 Task: Create a due date automation trigger when advanced on, on the monday after a card is due add fields with custom field "Resume" set to a number lower or equal to 1 and greater or equal to 10 at 11:00 AM.
Action: Mouse moved to (975, 292)
Screenshot: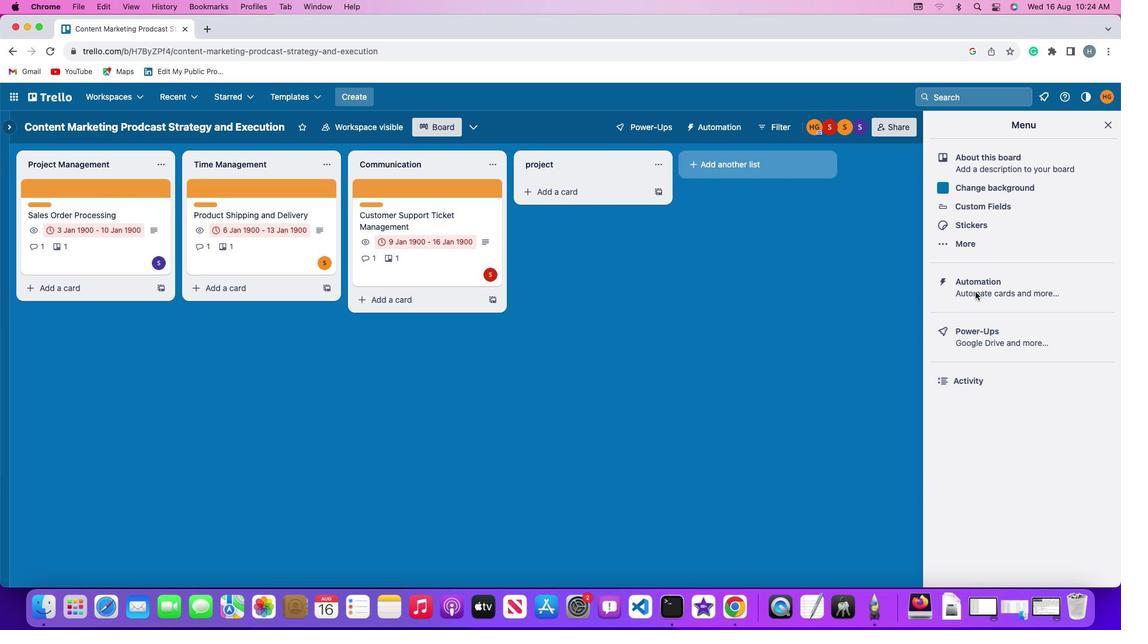 
Action: Mouse pressed left at (975, 292)
Screenshot: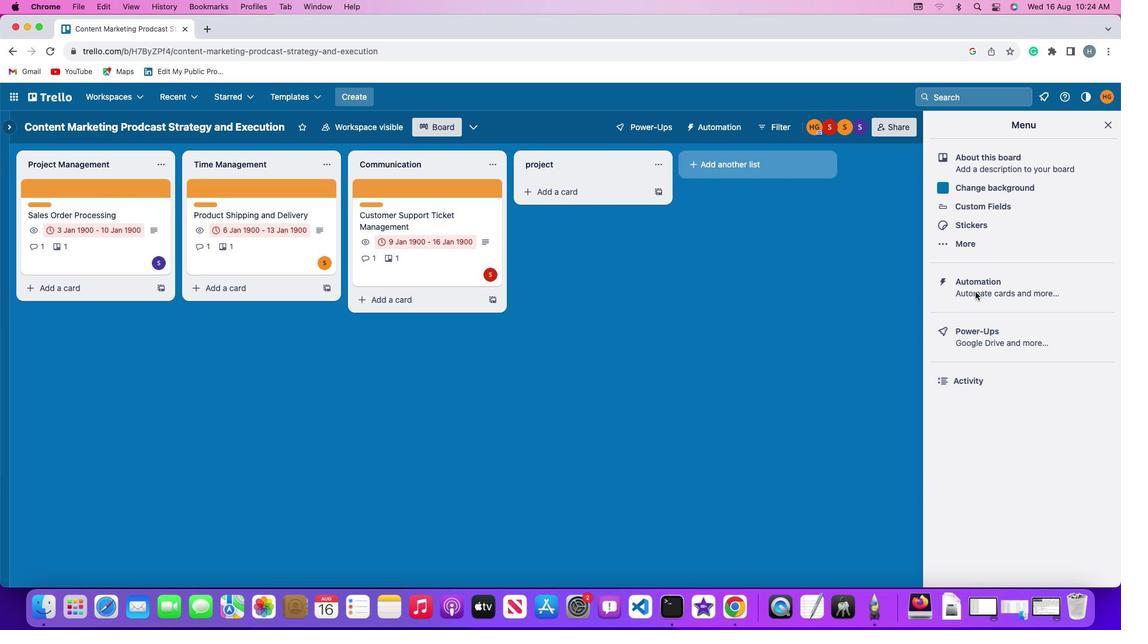 
Action: Mouse pressed left at (975, 292)
Screenshot: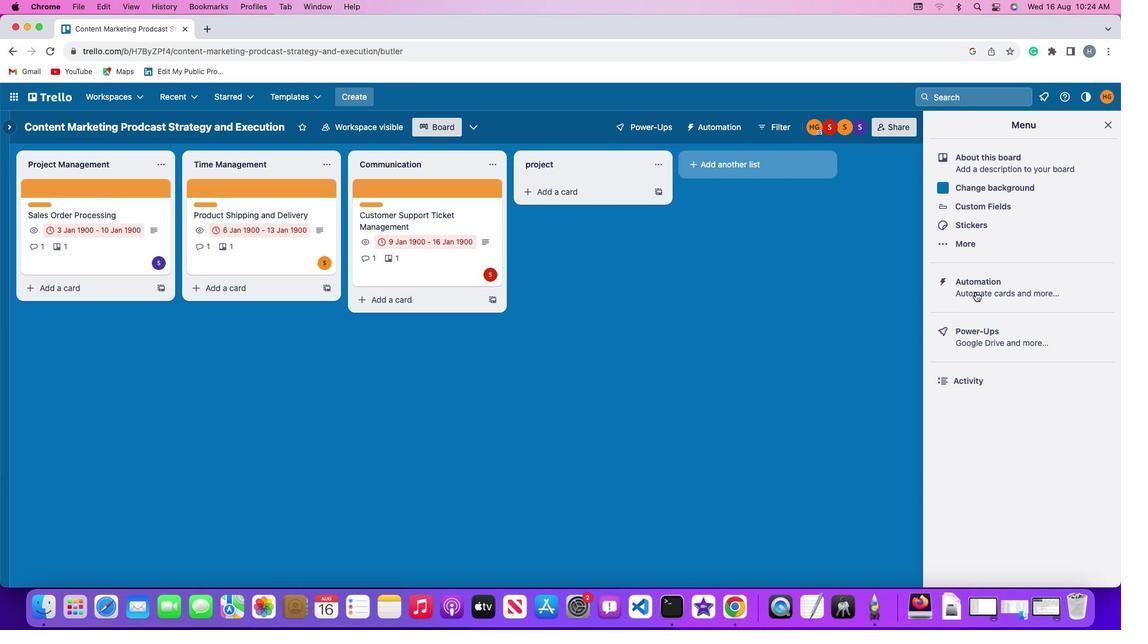 
Action: Mouse moved to (69, 275)
Screenshot: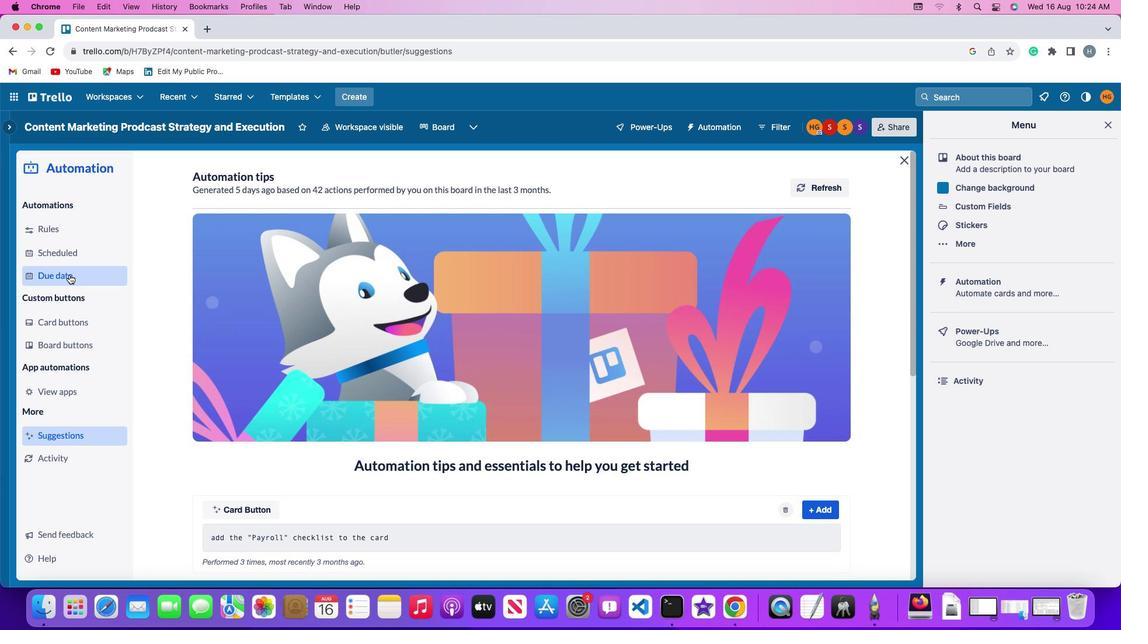 
Action: Mouse pressed left at (69, 275)
Screenshot: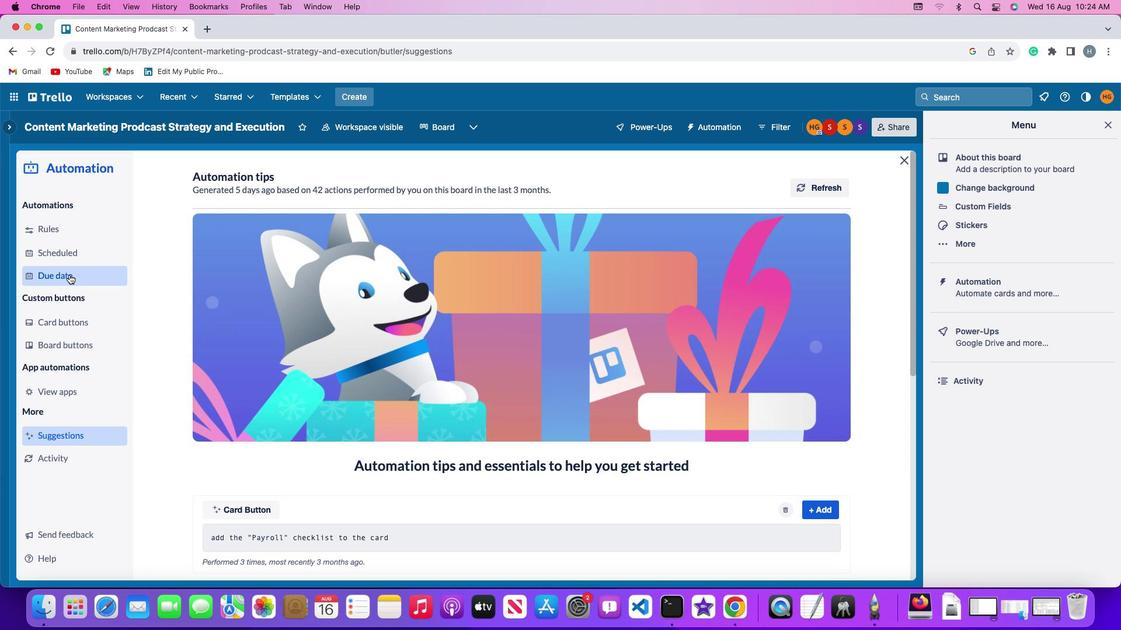 
Action: Mouse moved to (783, 179)
Screenshot: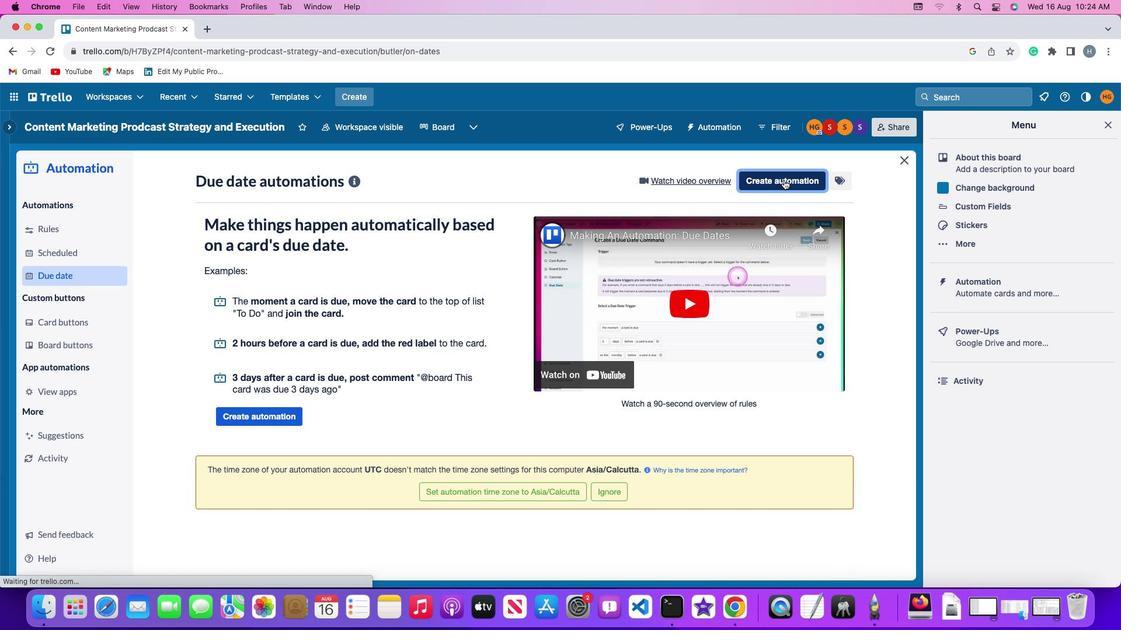 
Action: Mouse pressed left at (783, 179)
Screenshot: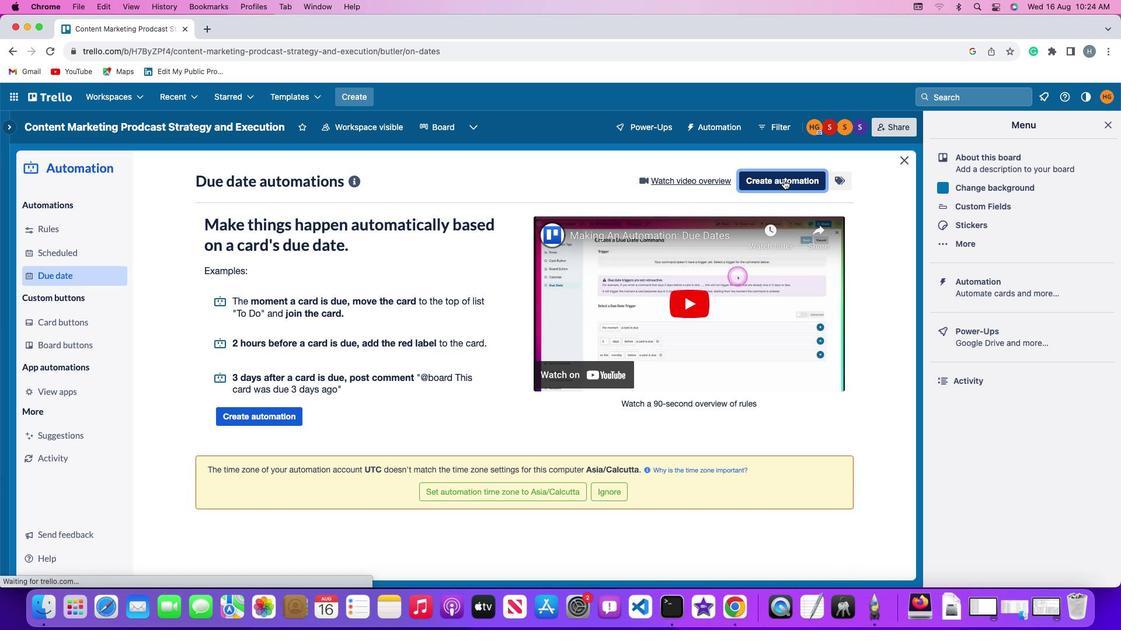 
Action: Mouse moved to (240, 293)
Screenshot: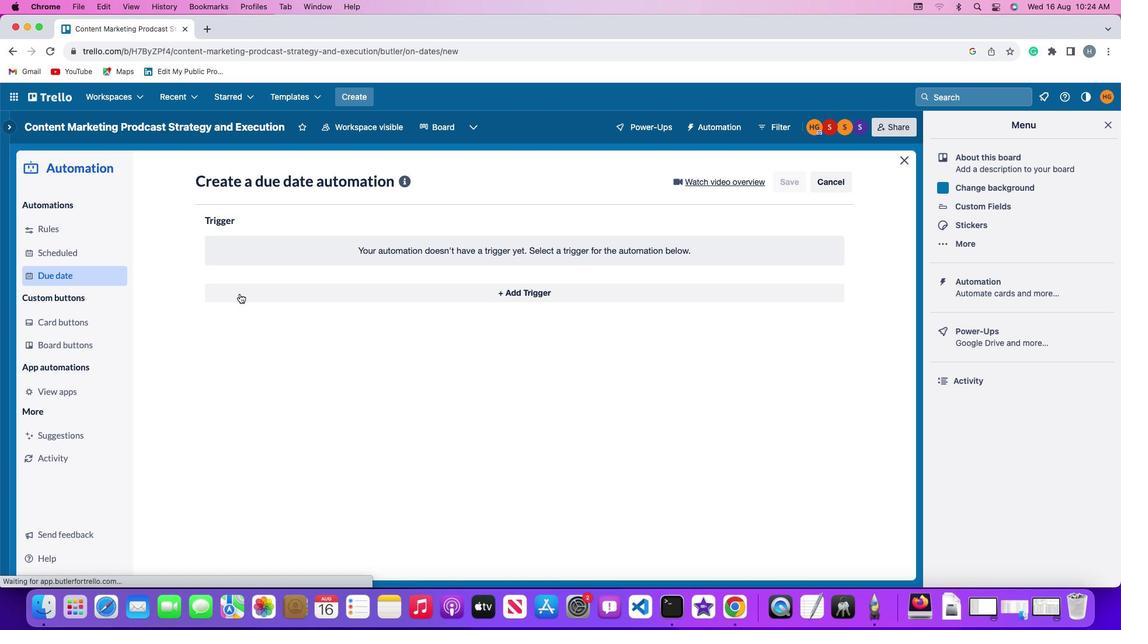 
Action: Mouse pressed left at (240, 293)
Screenshot: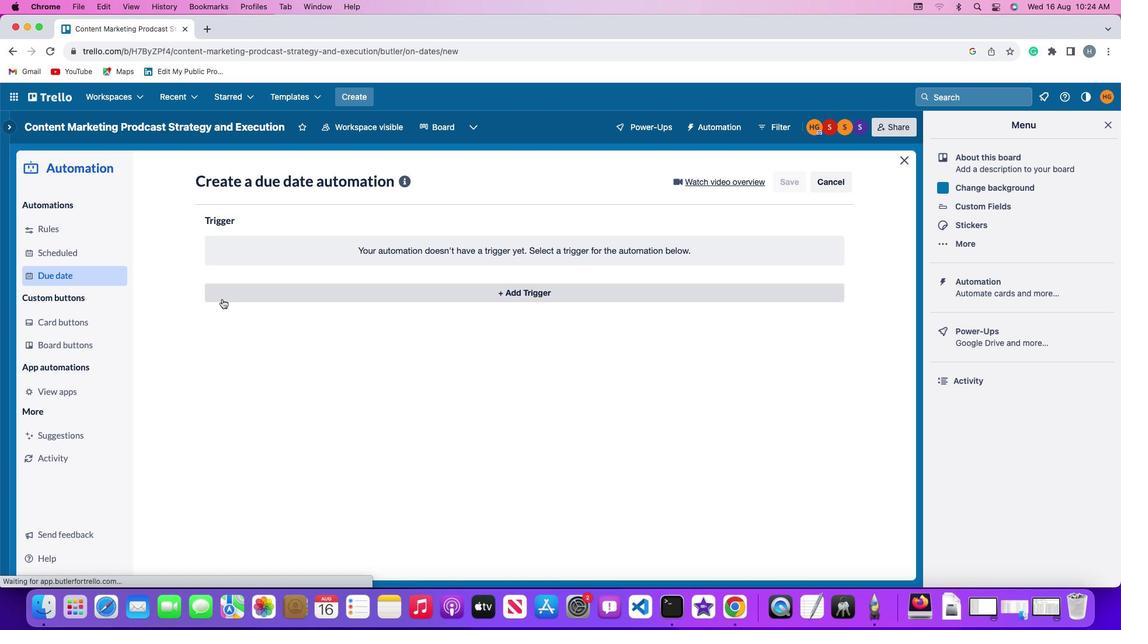 
Action: Mouse moved to (263, 507)
Screenshot: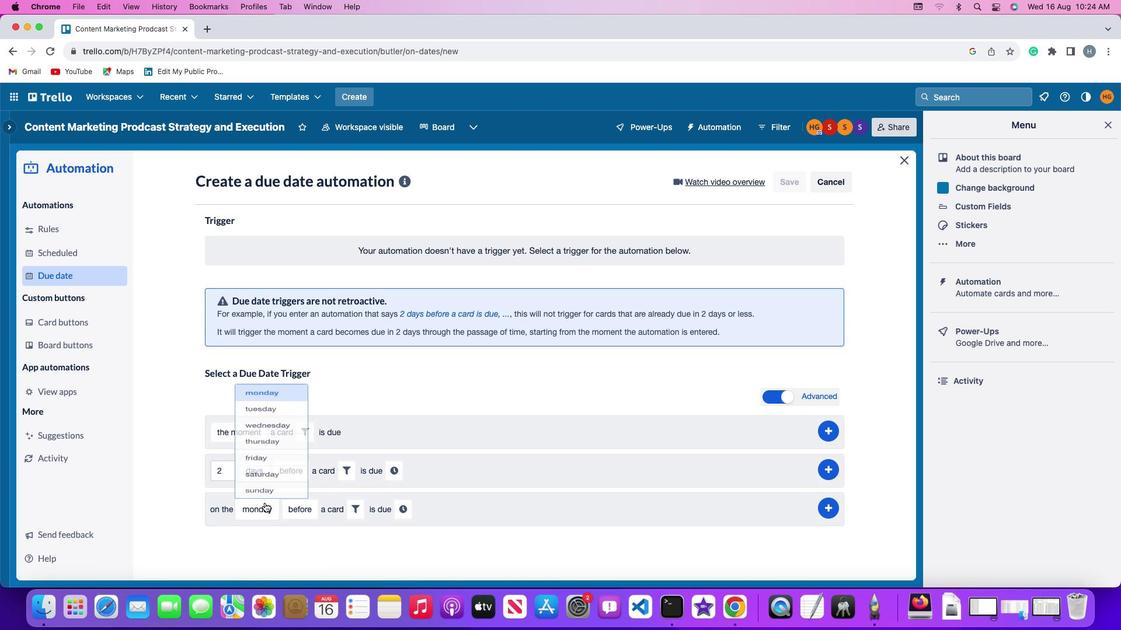 
Action: Mouse pressed left at (263, 507)
Screenshot: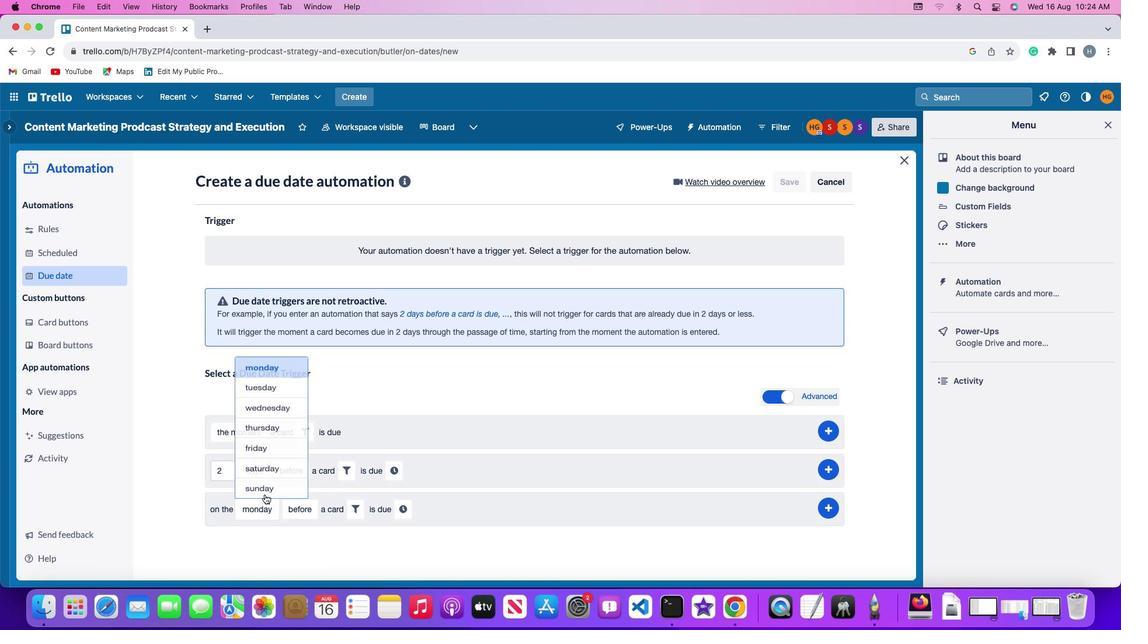 
Action: Mouse moved to (276, 350)
Screenshot: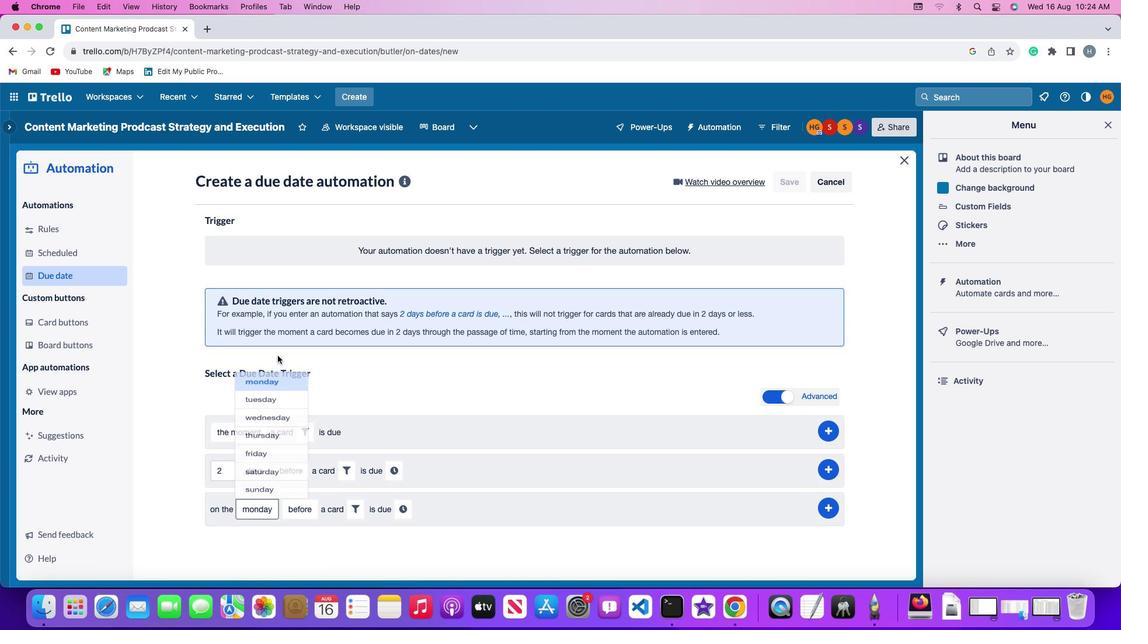 
Action: Mouse pressed left at (276, 350)
Screenshot: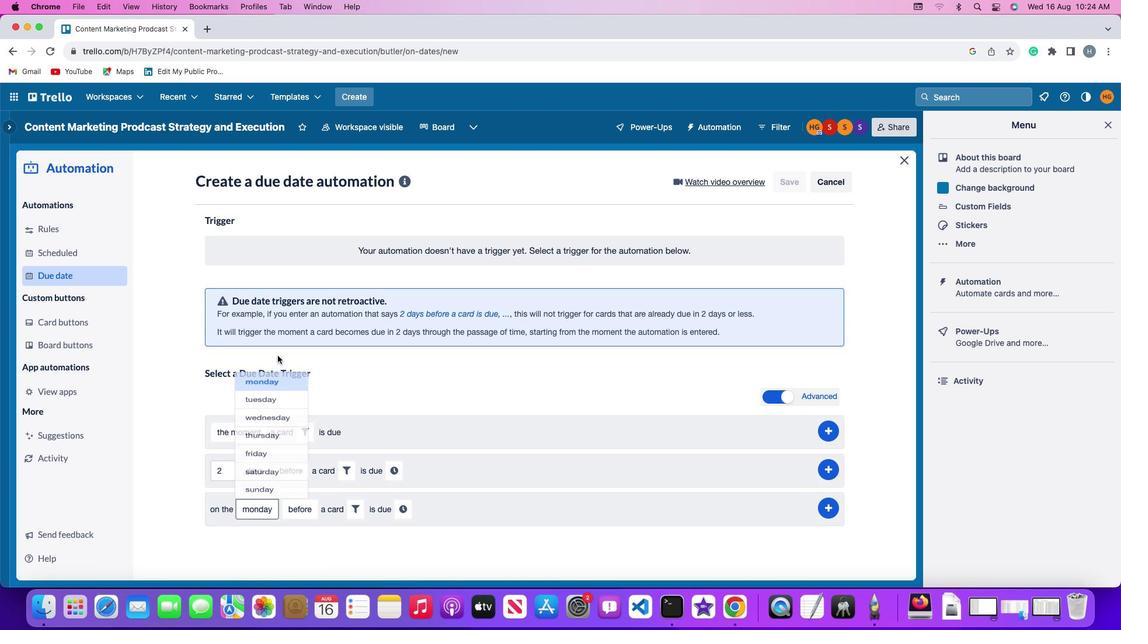 
Action: Mouse moved to (294, 502)
Screenshot: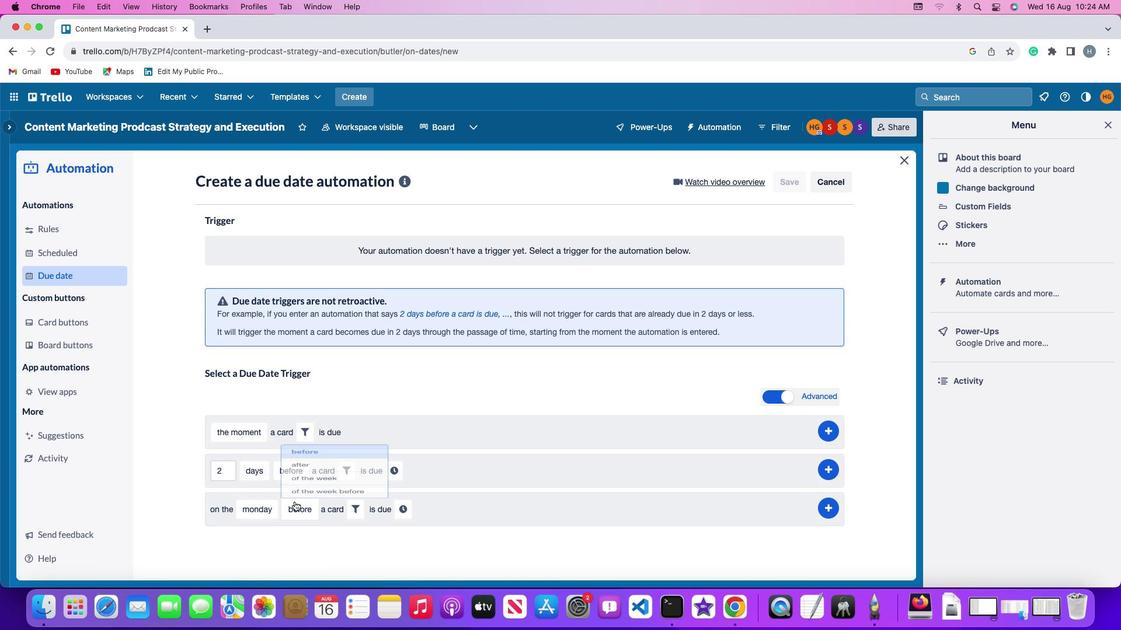 
Action: Mouse pressed left at (294, 502)
Screenshot: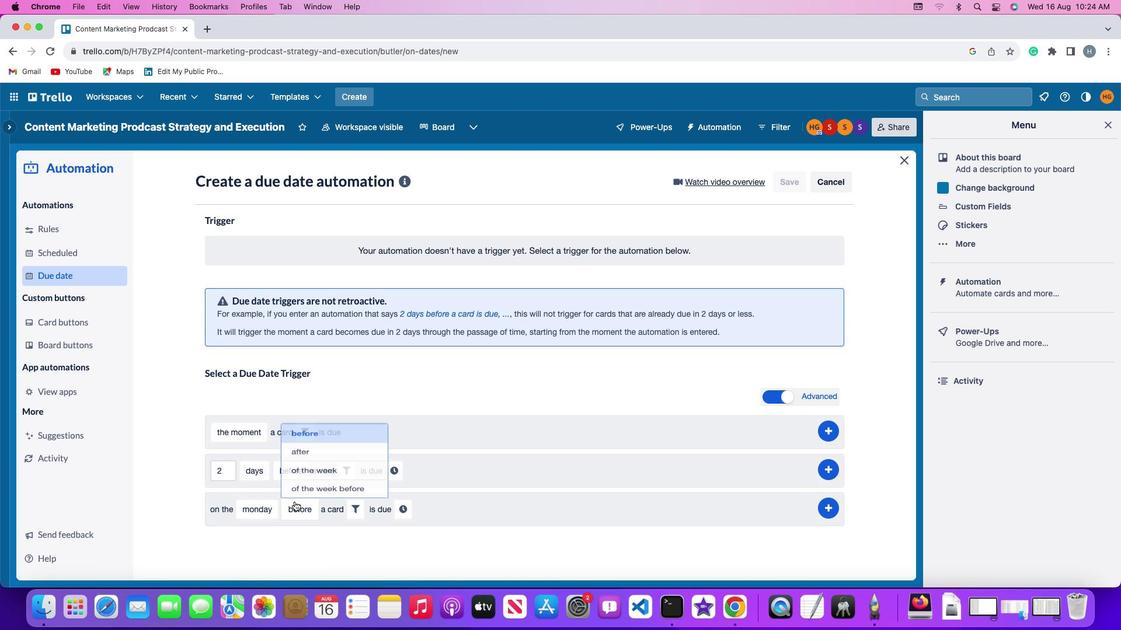 
Action: Mouse moved to (321, 436)
Screenshot: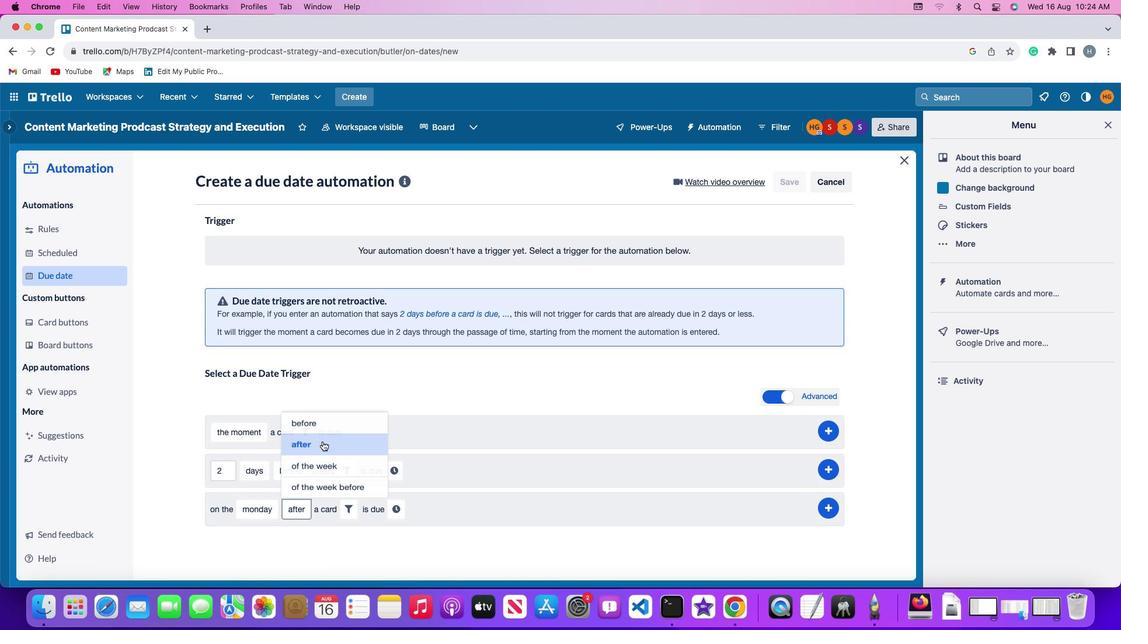 
Action: Mouse pressed left at (321, 436)
Screenshot: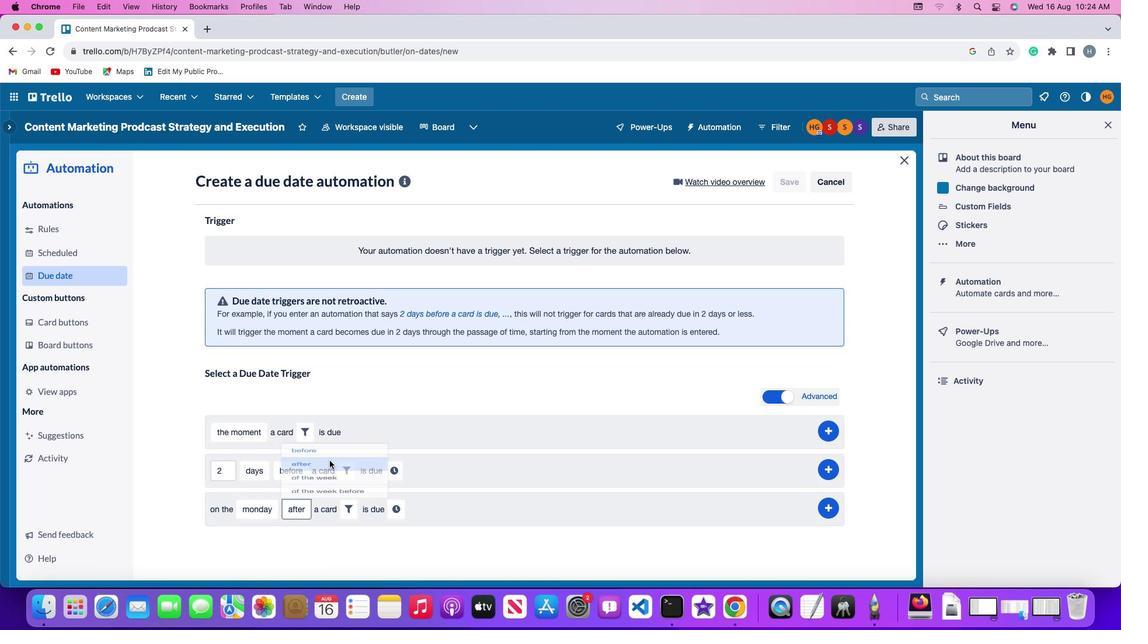 
Action: Mouse moved to (354, 514)
Screenshot: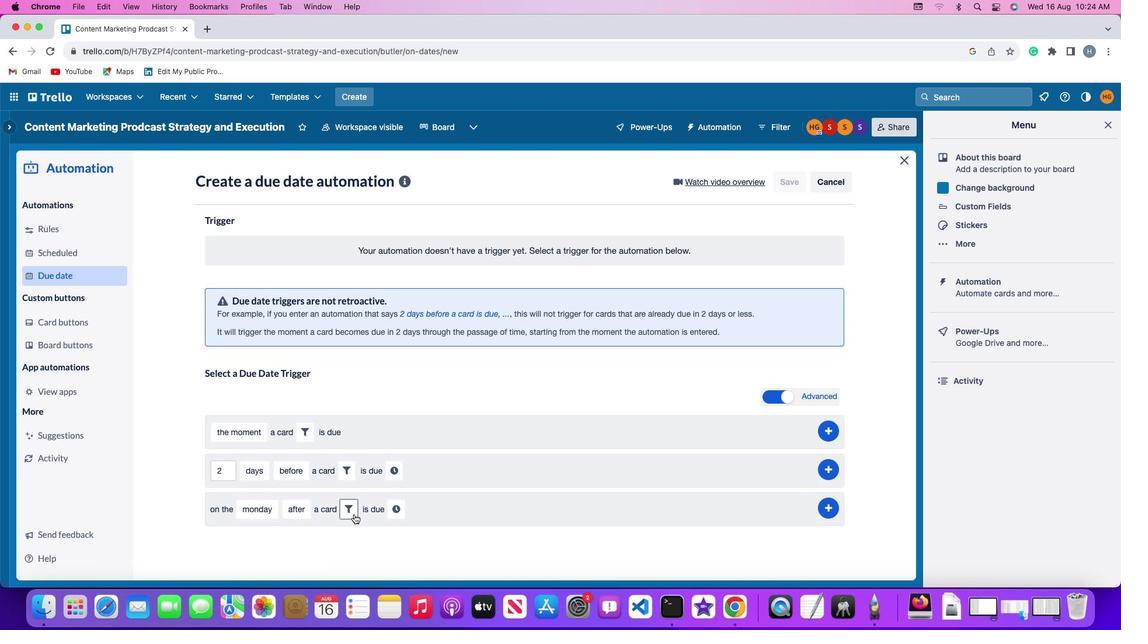 
Action: Mouse pressed left at (354, 514)
Screenshot: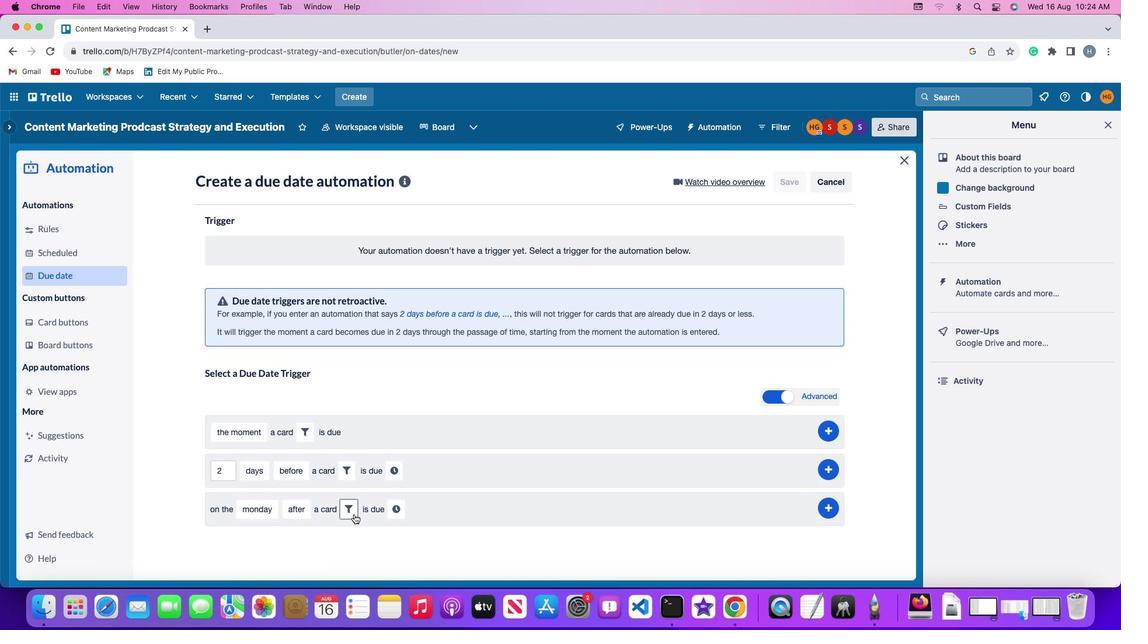 
Action: Mouse moved to (545, 544)
Screenshot: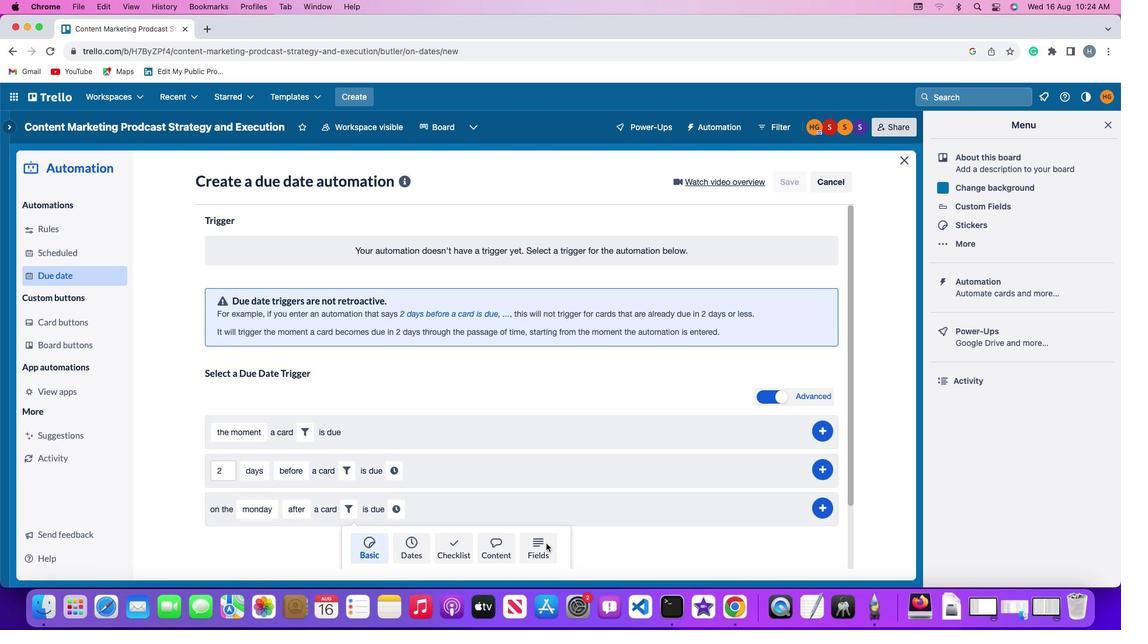 
Action: Mouse pressed left at (545, 544)
Screenshot: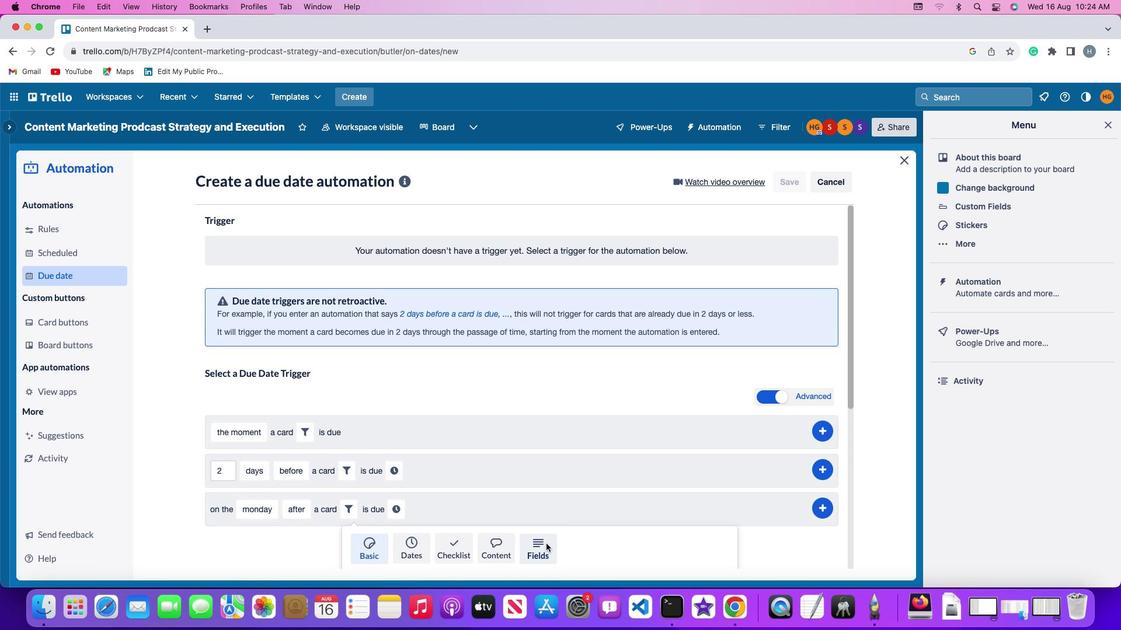 
Action: Mouse moved to (294, 540)
Screenshot: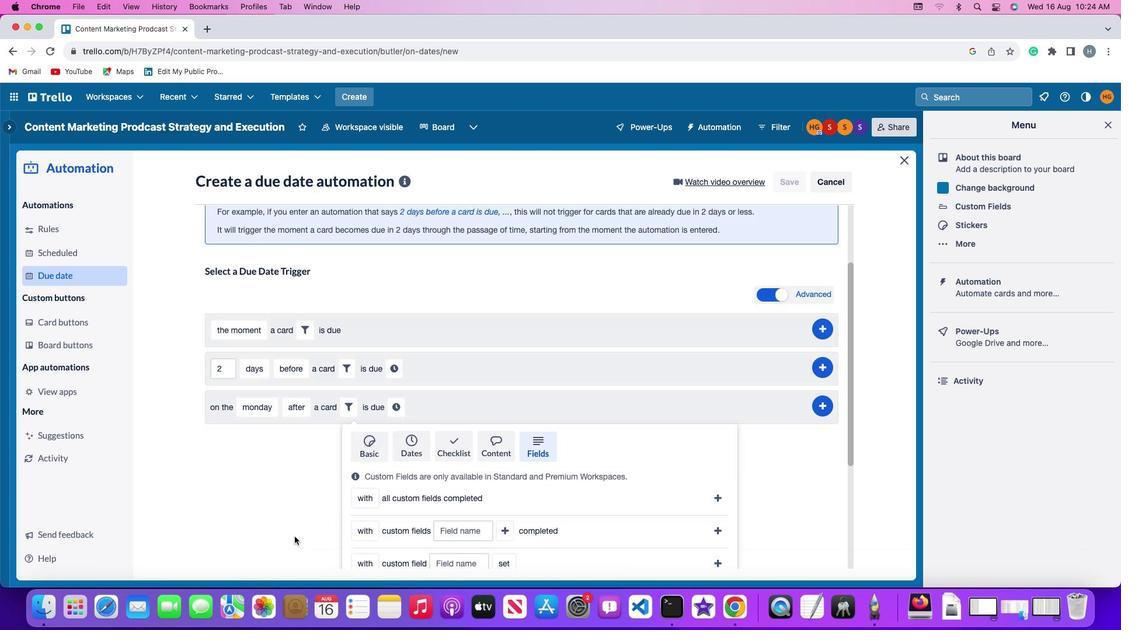 
Action: Mouse scrolled (294, 540) with delta (0, 0)
Screenshot: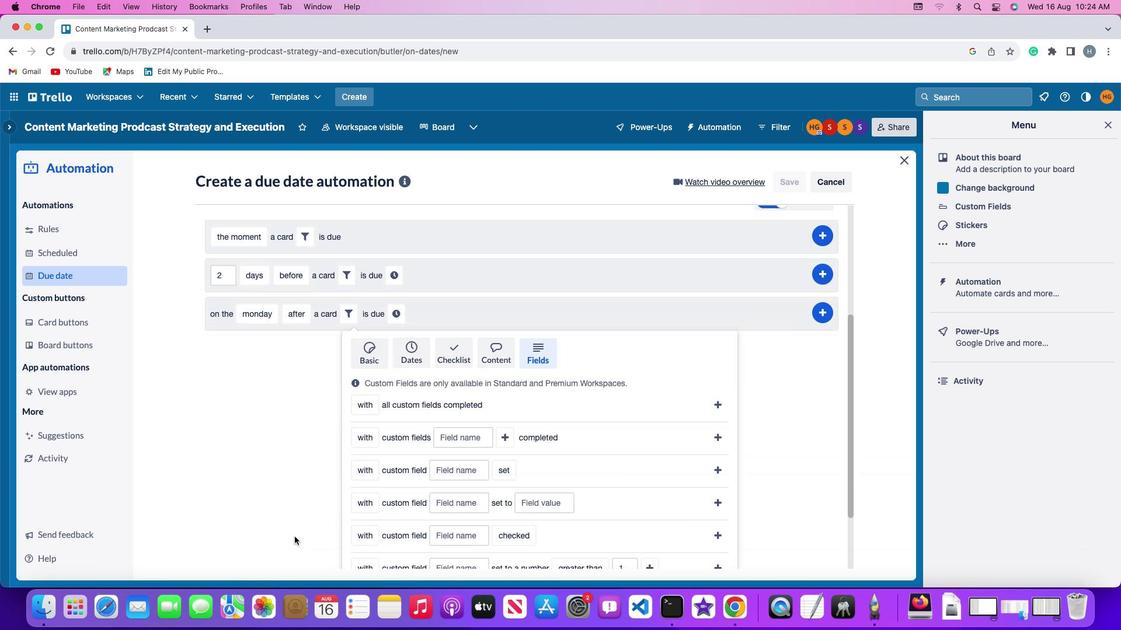 
Action: Mouse scrolled (294, 540) with delta (0, 0)
Screenshot: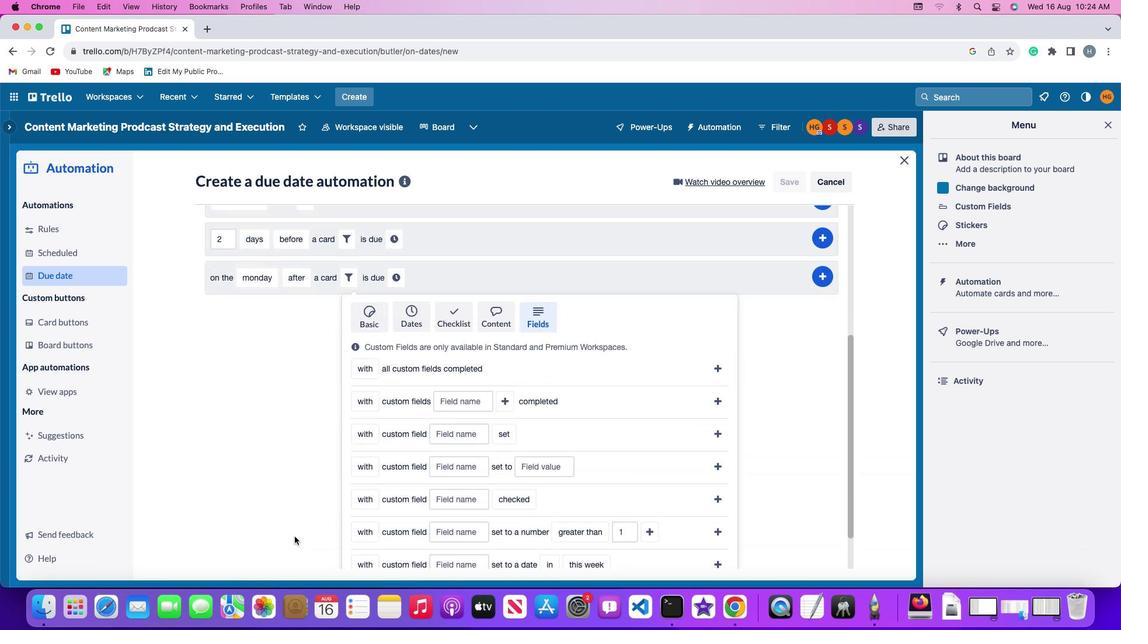 
Action: Mouse moved to (294, 540)
Screenshot: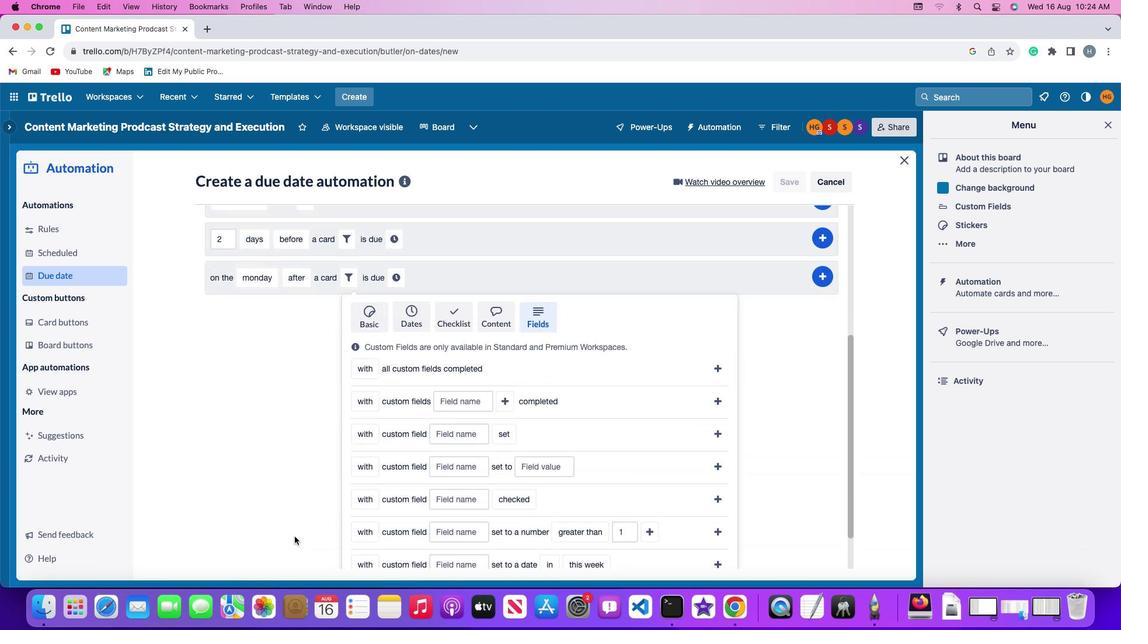 
Action: Mouse scrolled (294, 540) with delta (0, -1)
Screenshot: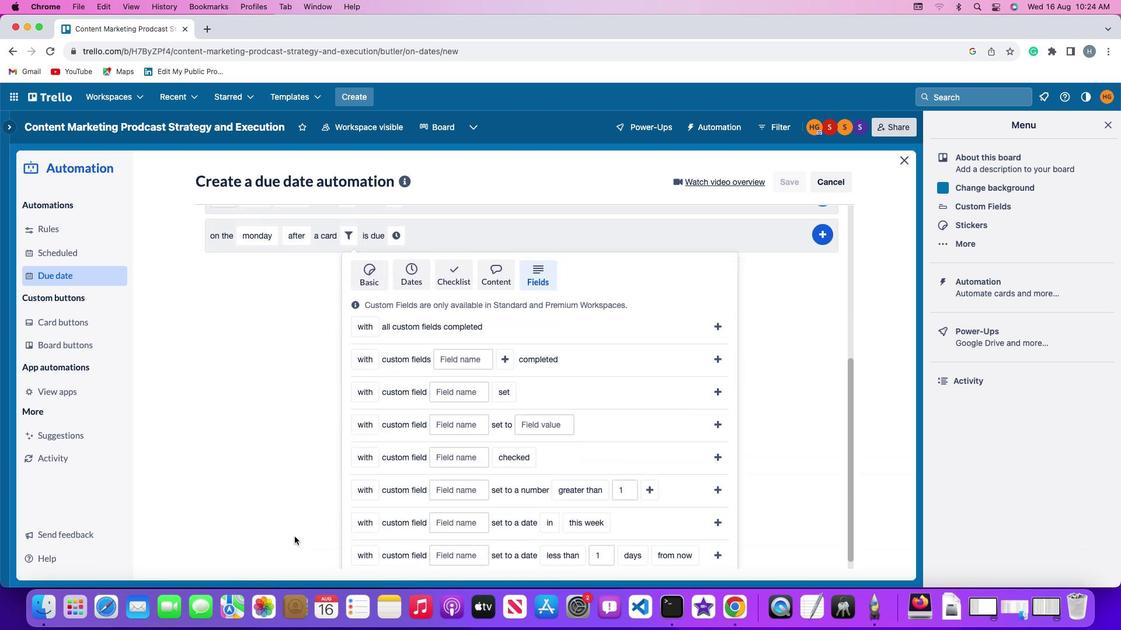 
Action: Mouse moved to (294, 540)
Screenshot: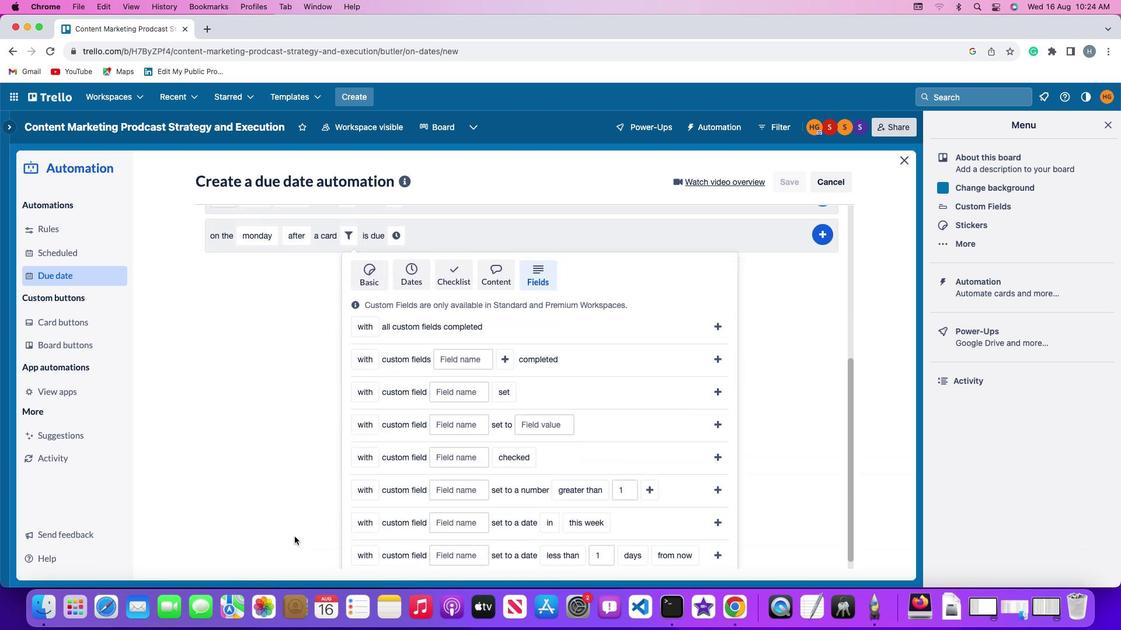 
Action: Mouse scrolled (294, 540) with delta (0, -2)
Screenshot: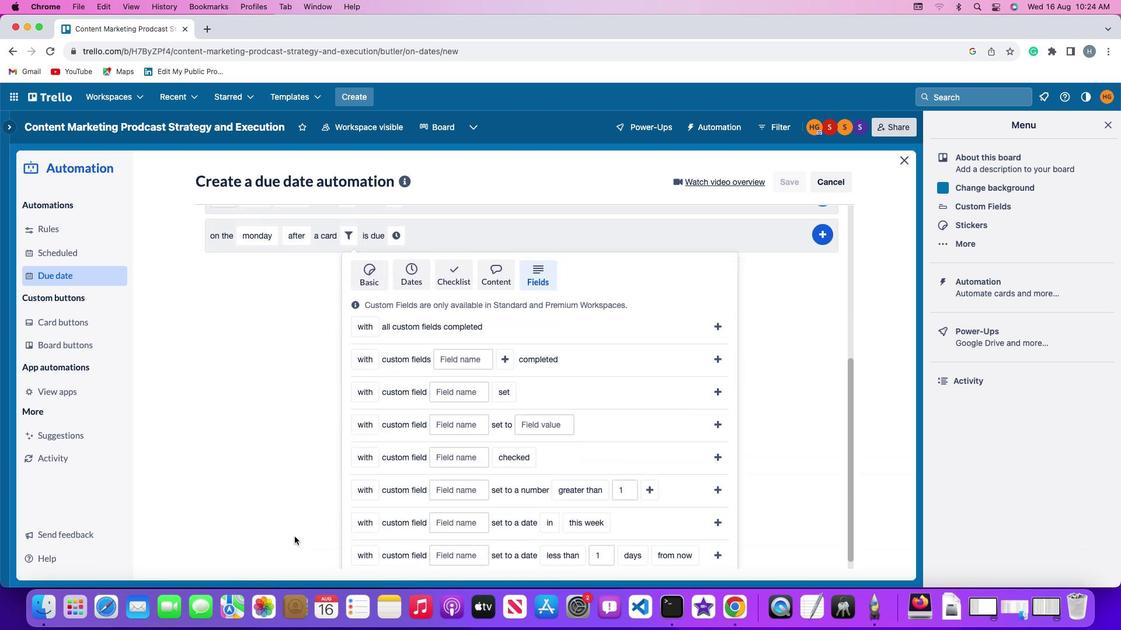 
Action: Mouse moved to (294, 537)
Screenshot: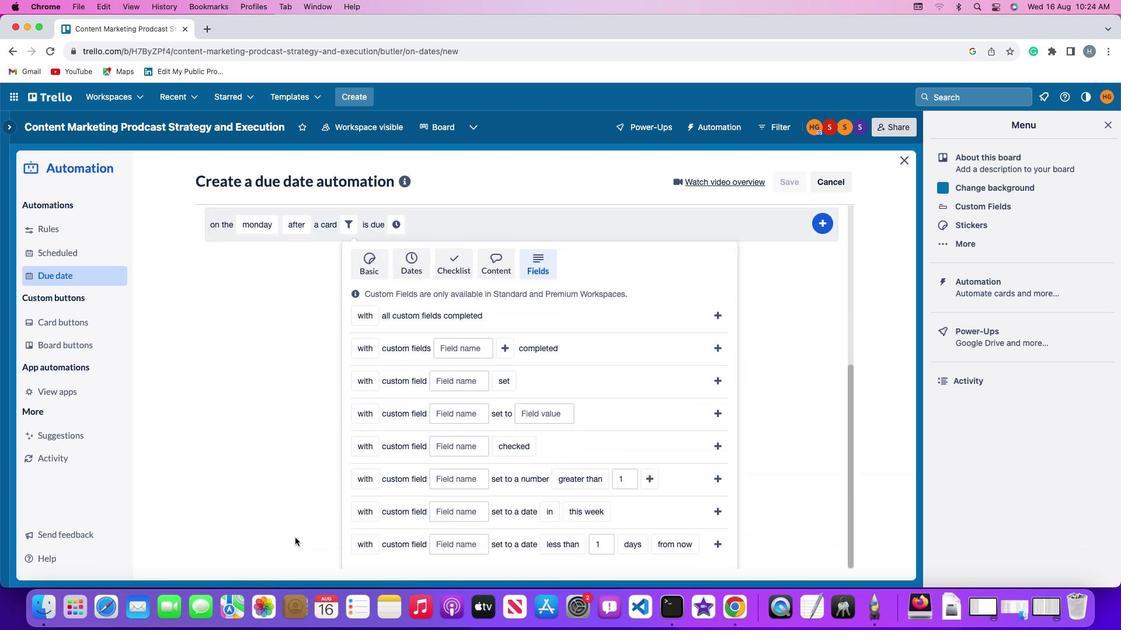 
Action: Mouse scrolled (294, 537) with delta (0, -2)
Screenshot: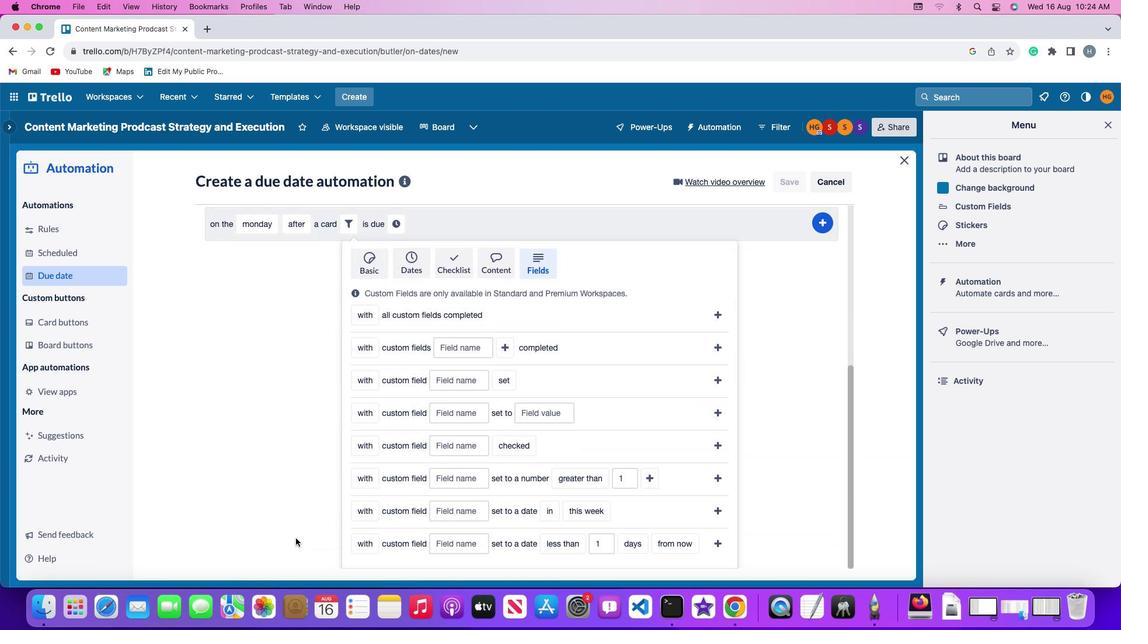 
Action: Mouse moved to (295, 538)
Screenshot: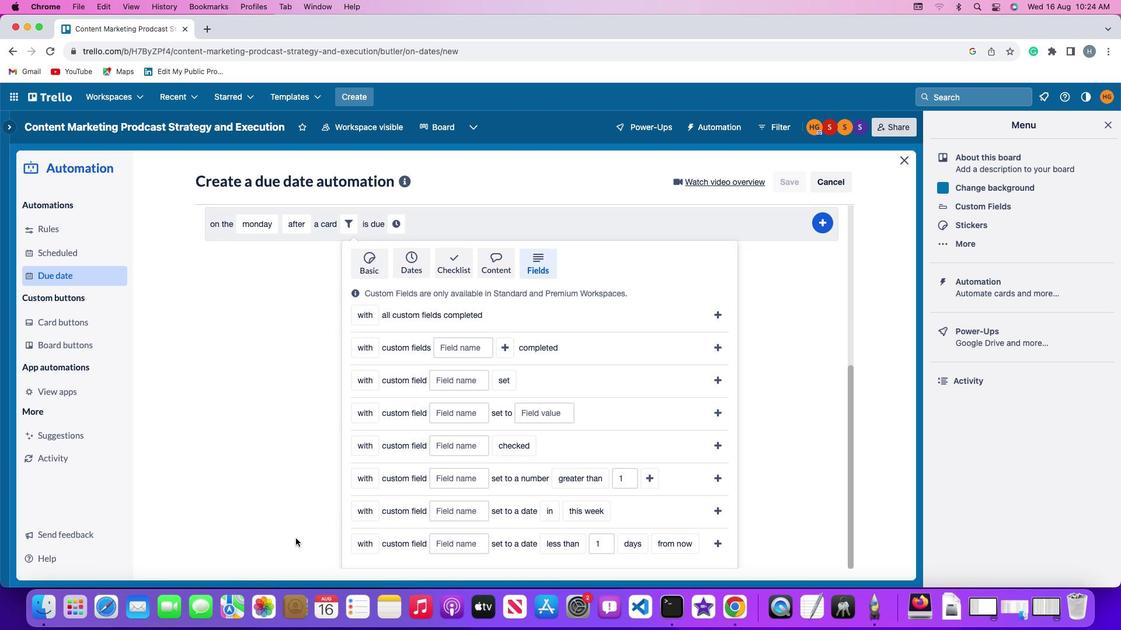 
Action: Mouse scrolled (295, 538) with delta (0, 0)
Screenshot: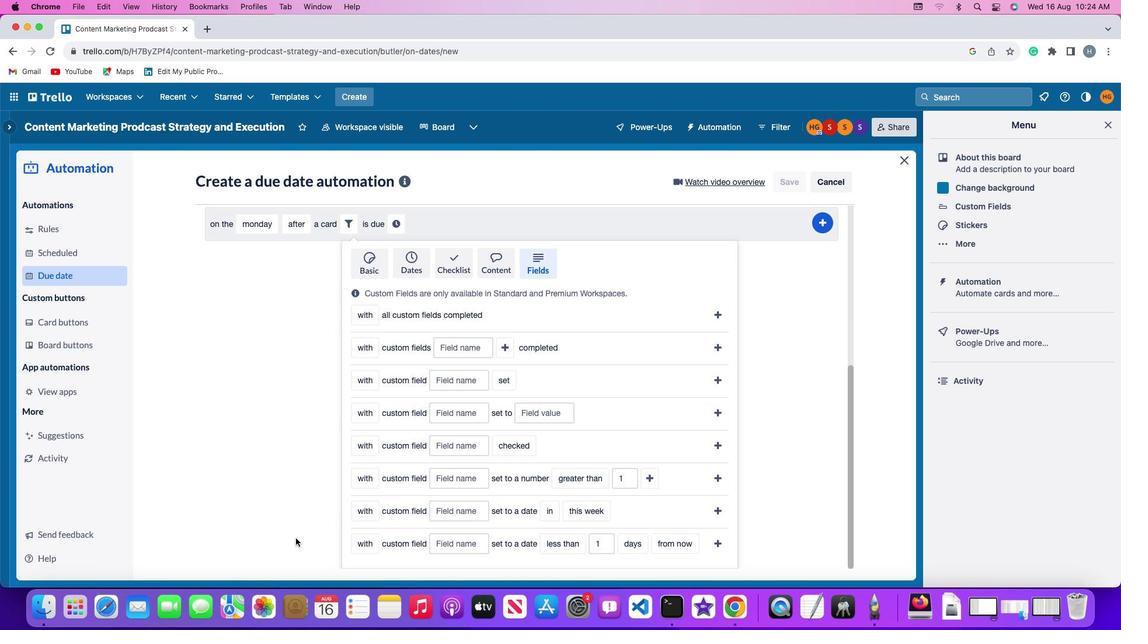 
Action: Mouse scrolled (295, 538) with delta (0, 0)
Screenshot: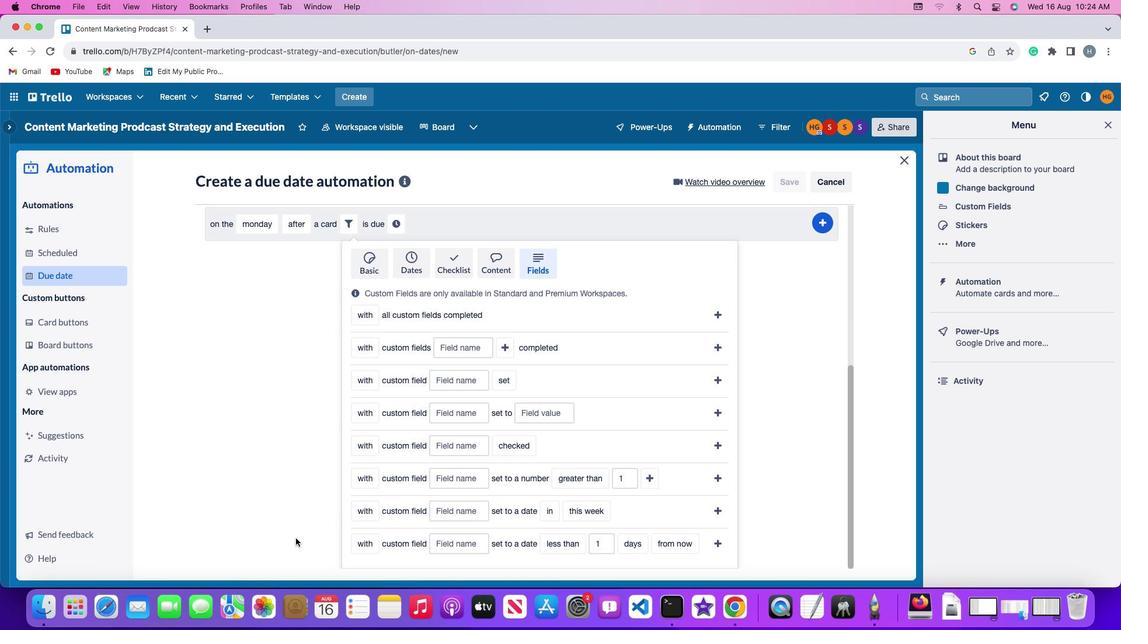 
Action: Mouse scrolled (295, 538) with delta (0, -2)
Screenshot: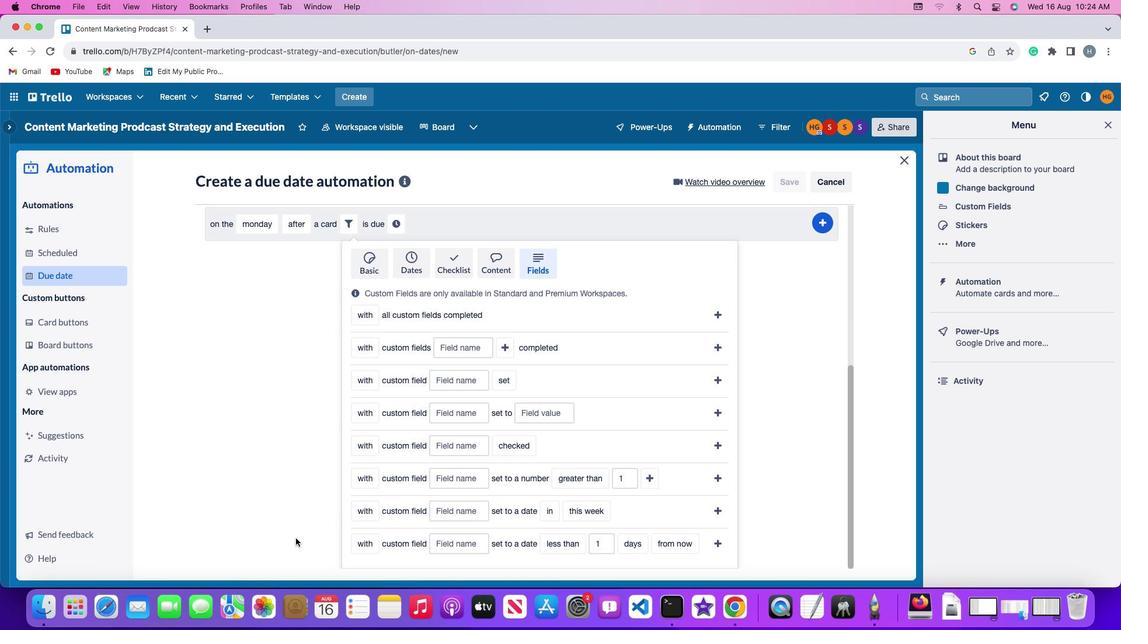 
Action: Mouse scrolled (295, 538) with delta (0, -2)
Screenshot: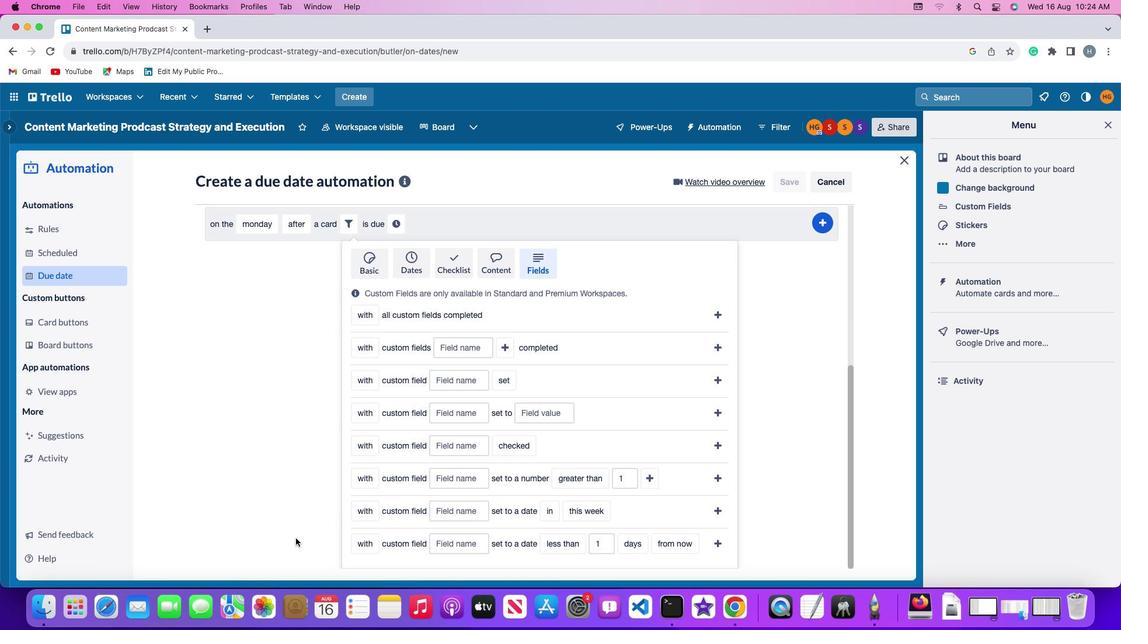
Action: Mouse scrolled (295, 538) with delta (0, -3)
Screenshot: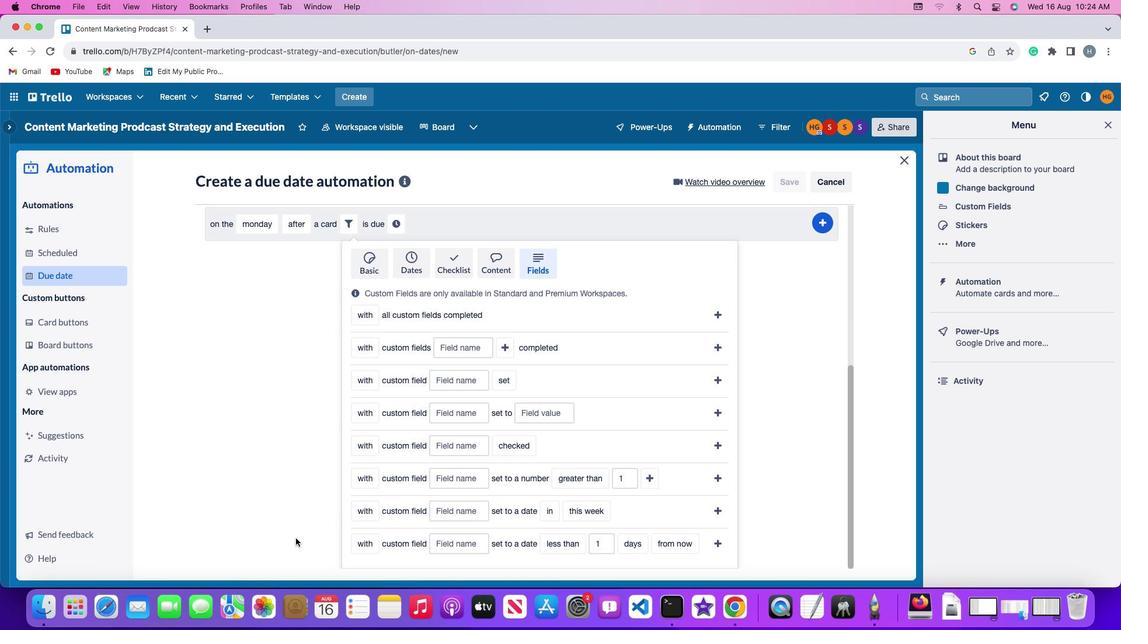 
Action: Mouse moved to (367, 477)
Screenshot: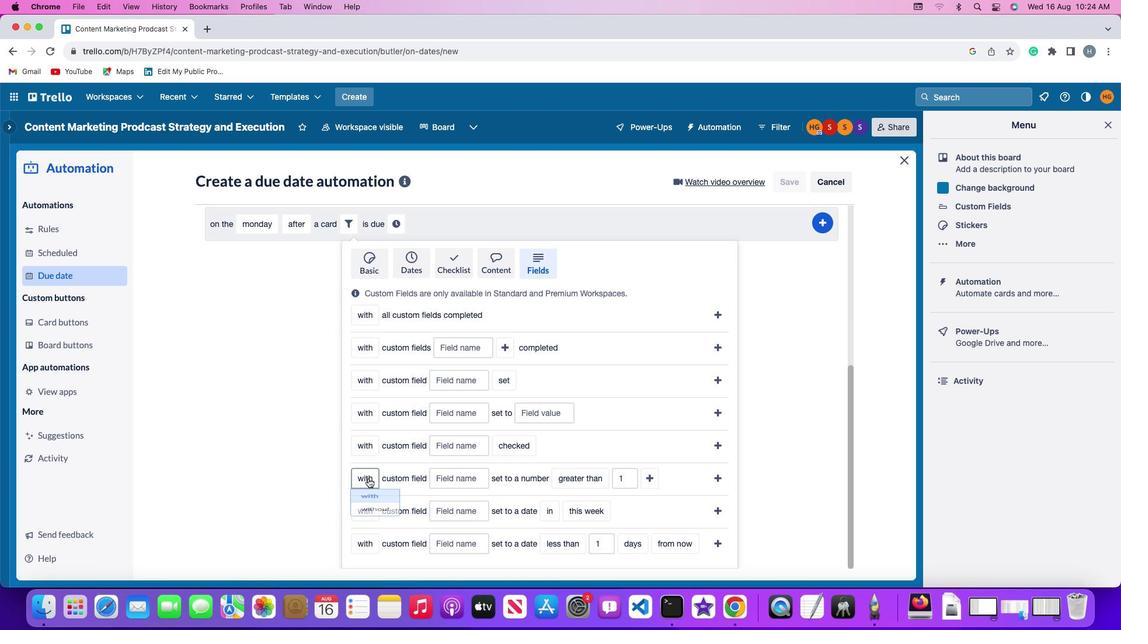 
Action: Mouse pressed left at (367, 477)
Screenshot: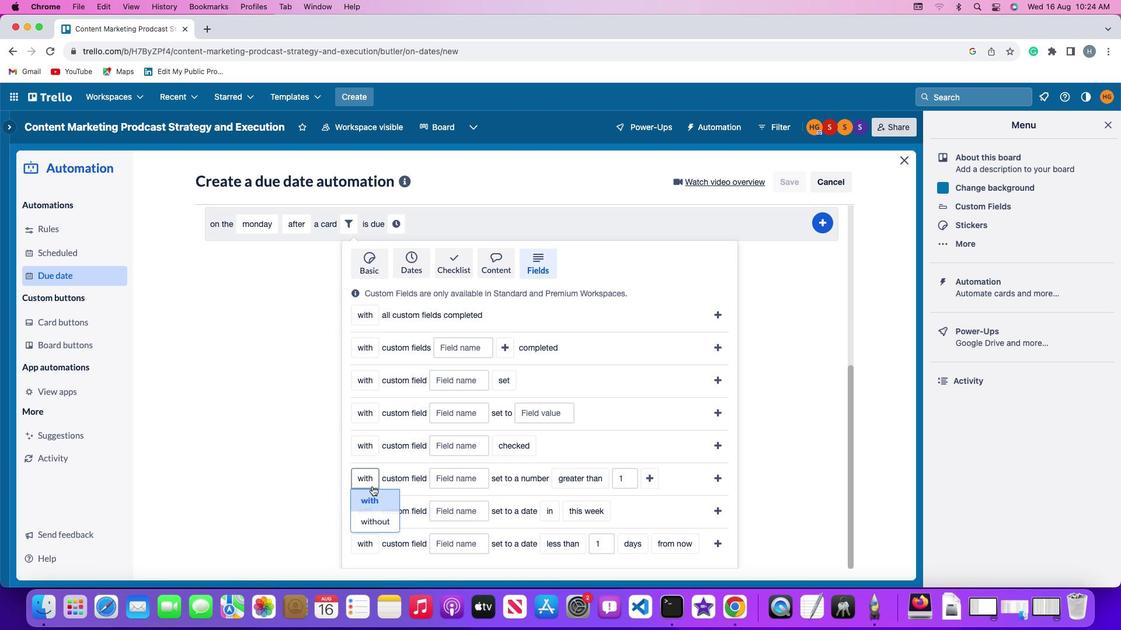 
Action: Mouse moved to (374, 495)
Screenshot: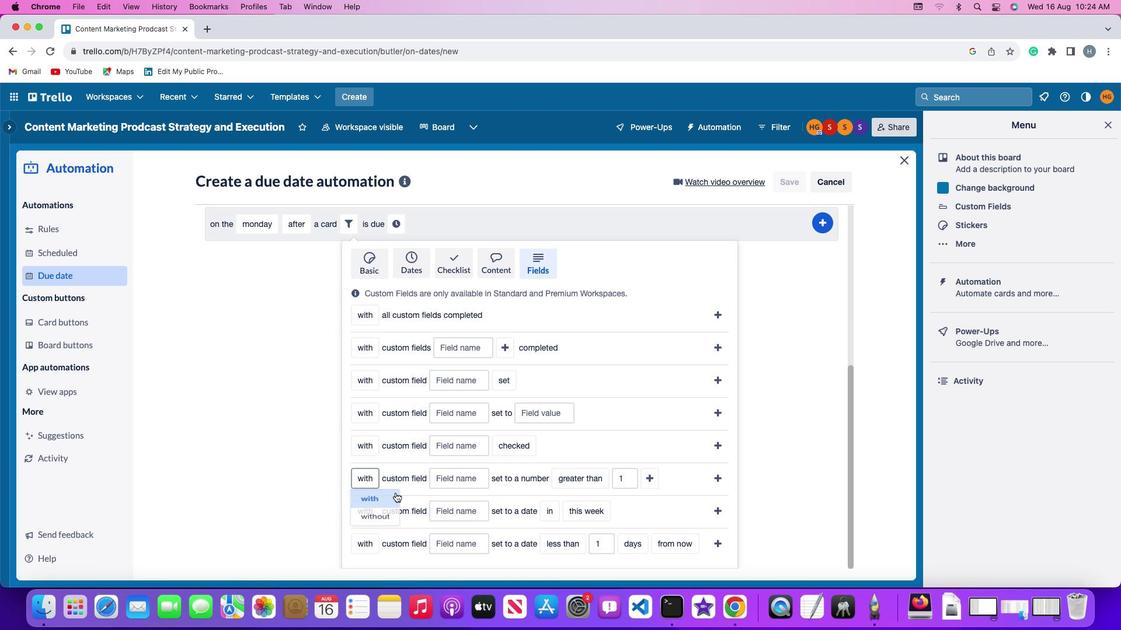 
Action: Mouse pressed left at (374, 495)
Screenshot: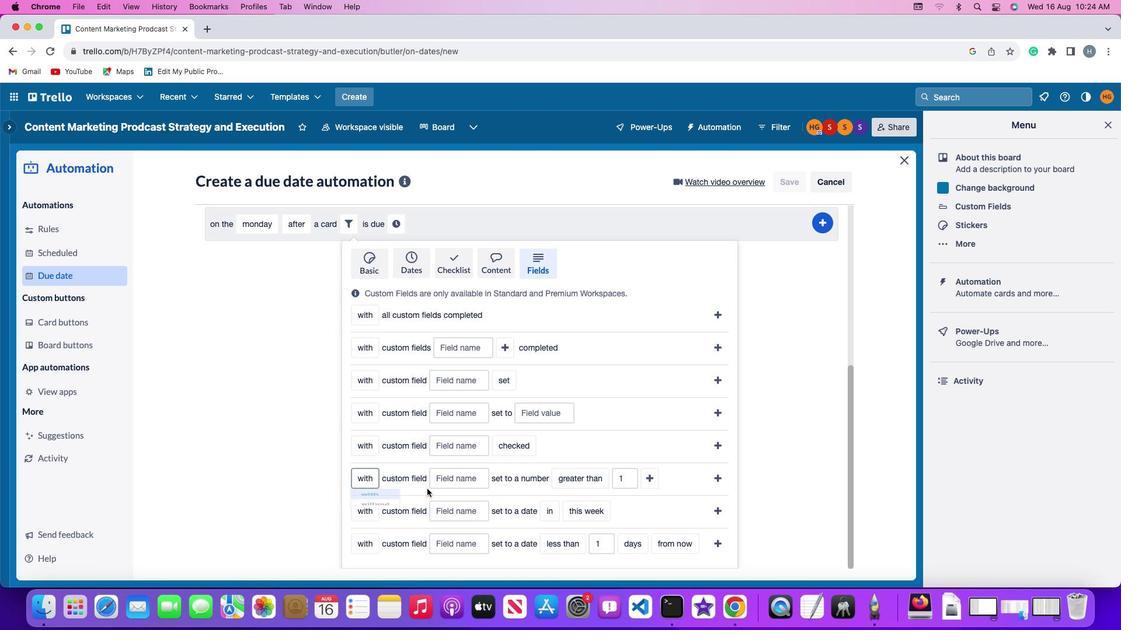 
Action: Mouse moved to (456, 482)
Screenshot: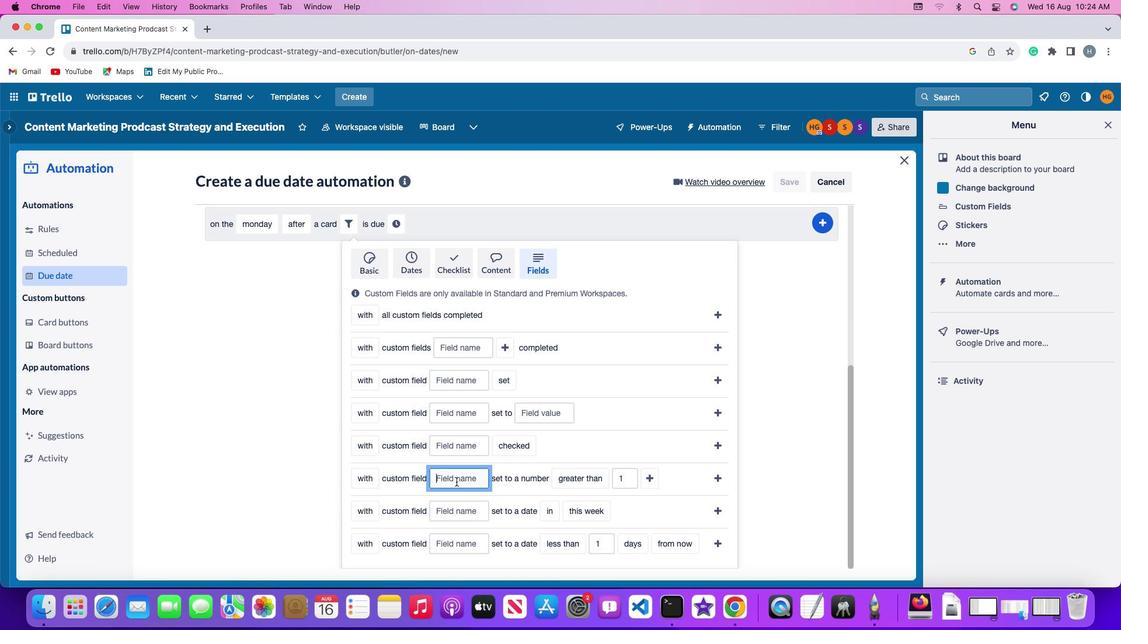 
Action: Mouse pressed left at (456, 482)
Screenshot: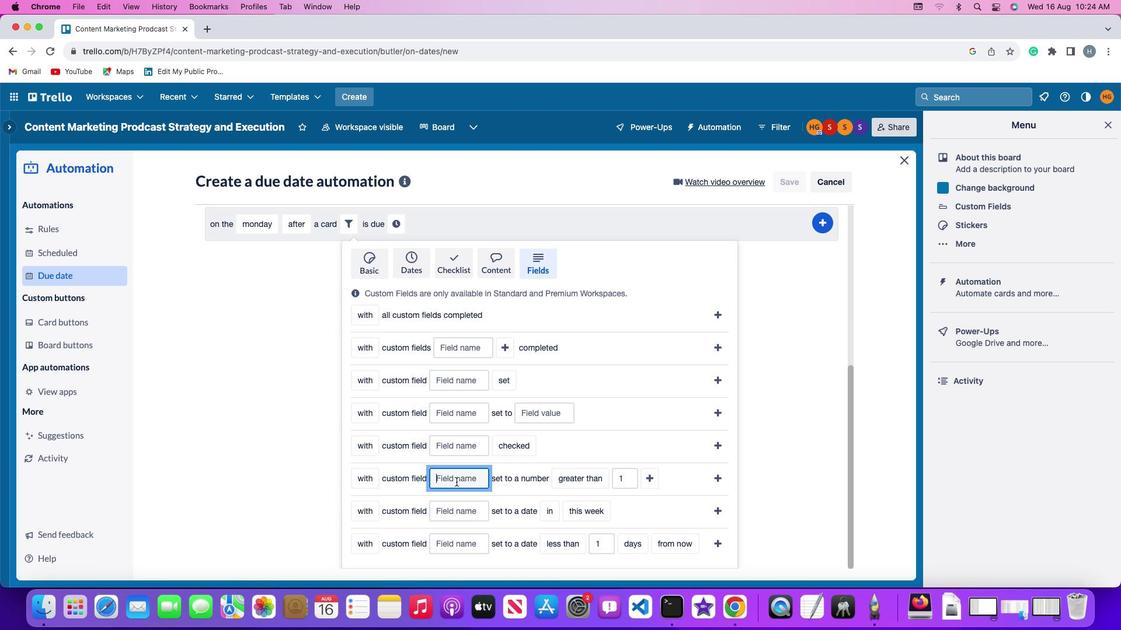 
Action: Key pressed Key.shift'R''e''s''u''m''e'
Screenshot: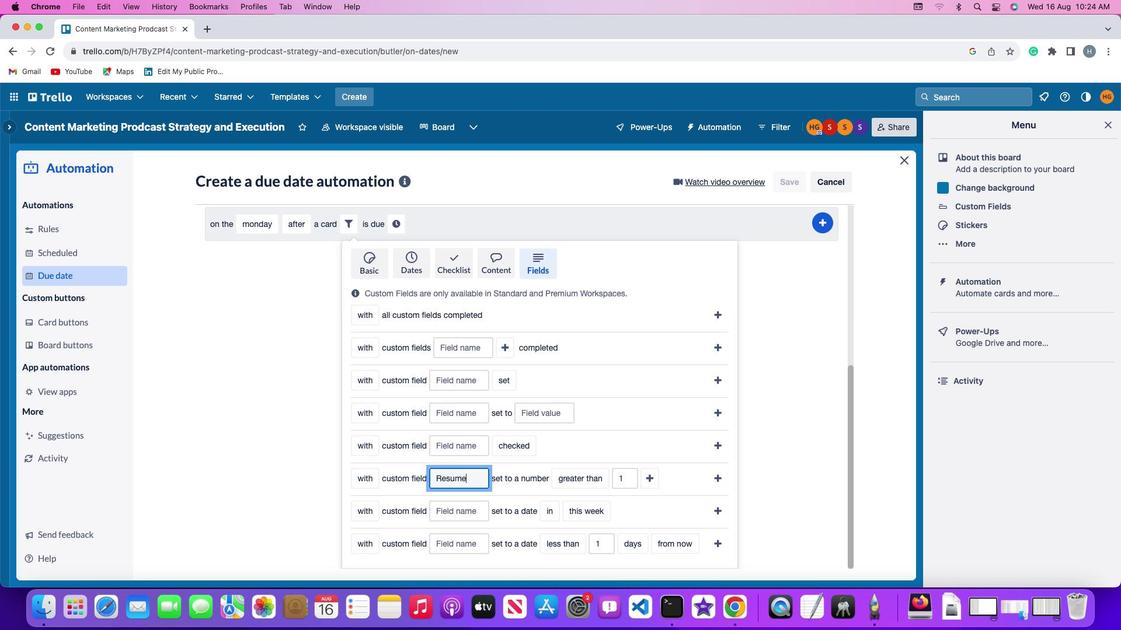 
Action: Mouse moved to (572, 477)
Screenshot: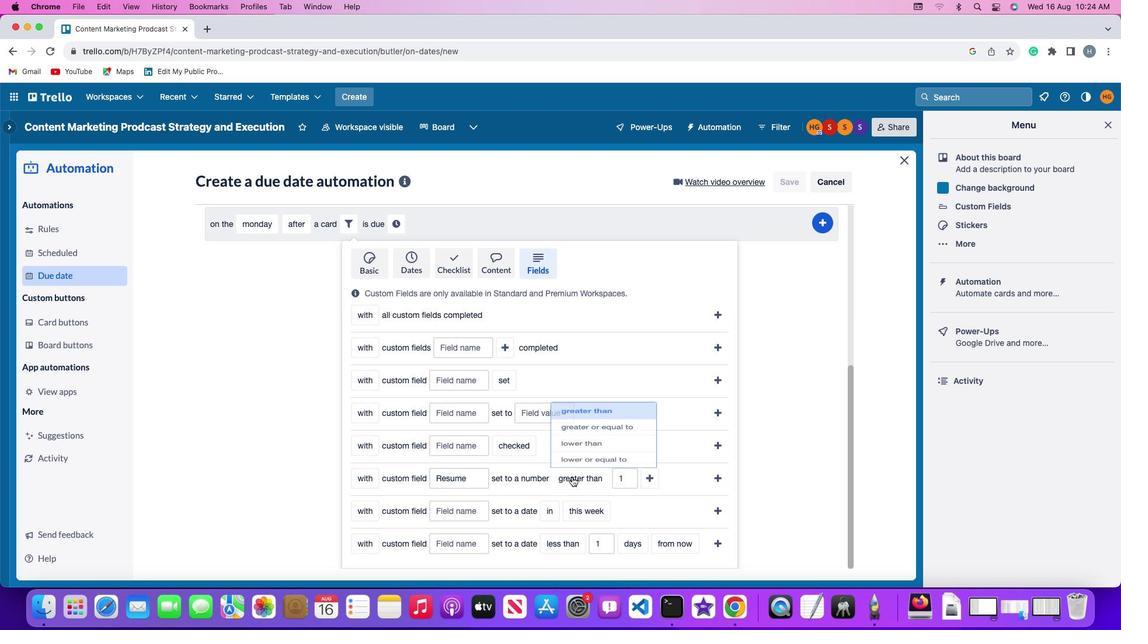 
Action: Mouse pressed left at (572, 477)
Screenshot: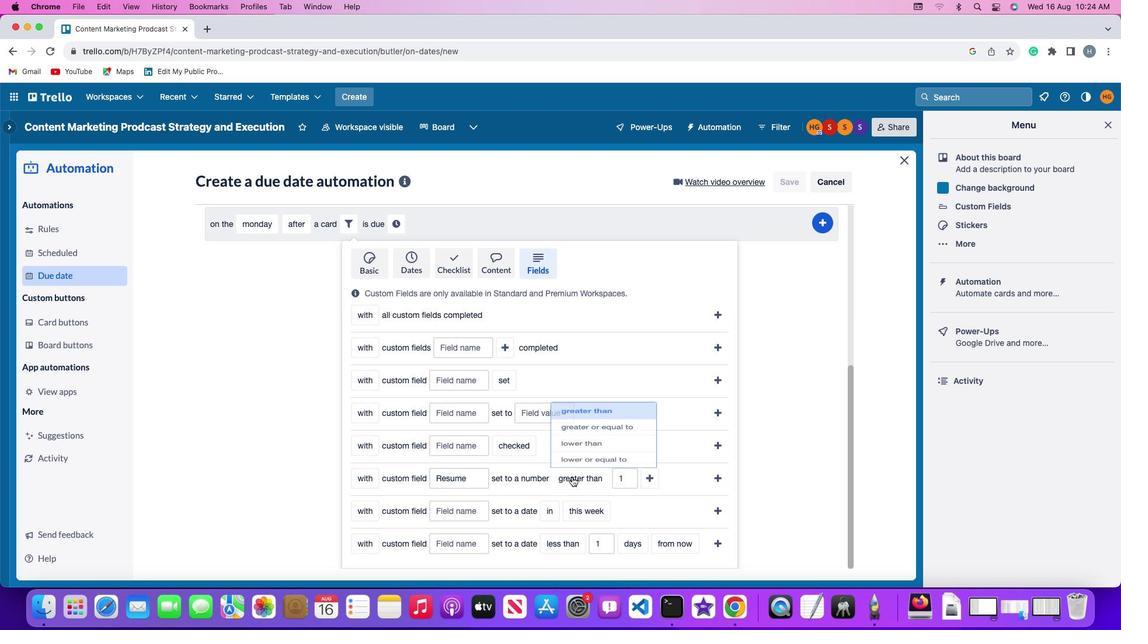 
Action: Mouse moved to (582, 455)
Screenshot: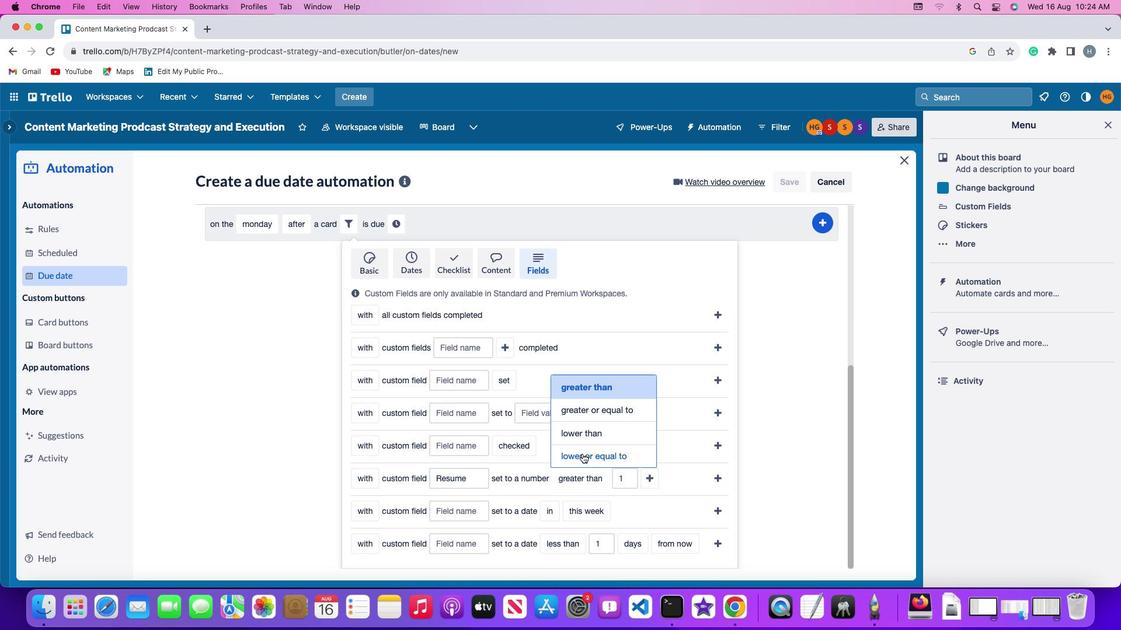 
Action: Mouse pressed left at (582, 455)
Screenshot: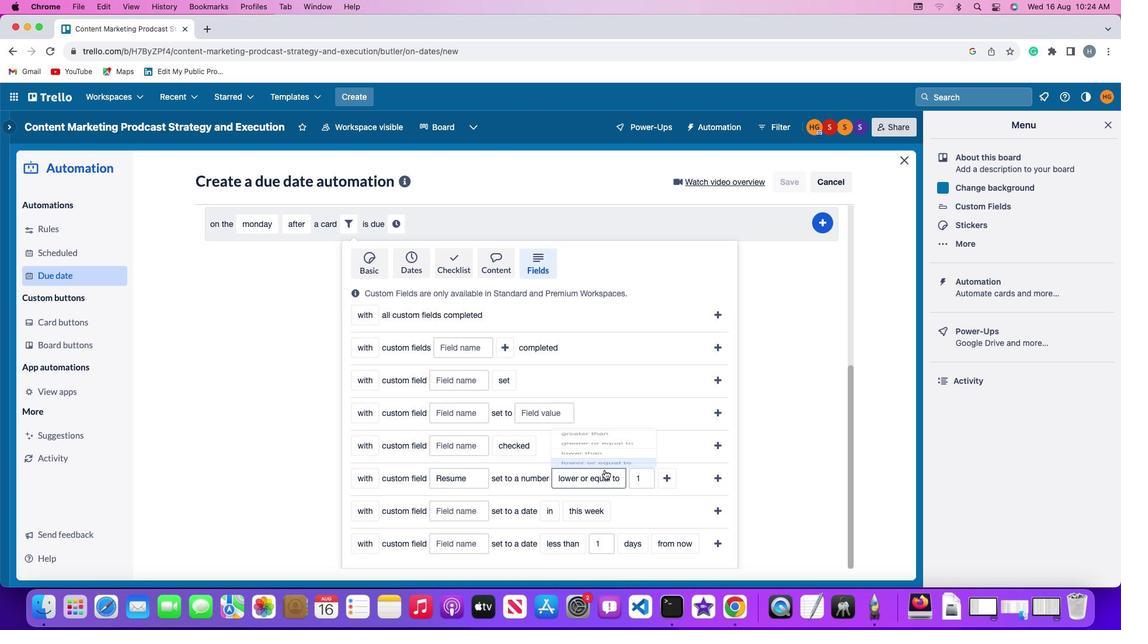 
Action: Mouse moved to (642, 477)
Screenshot: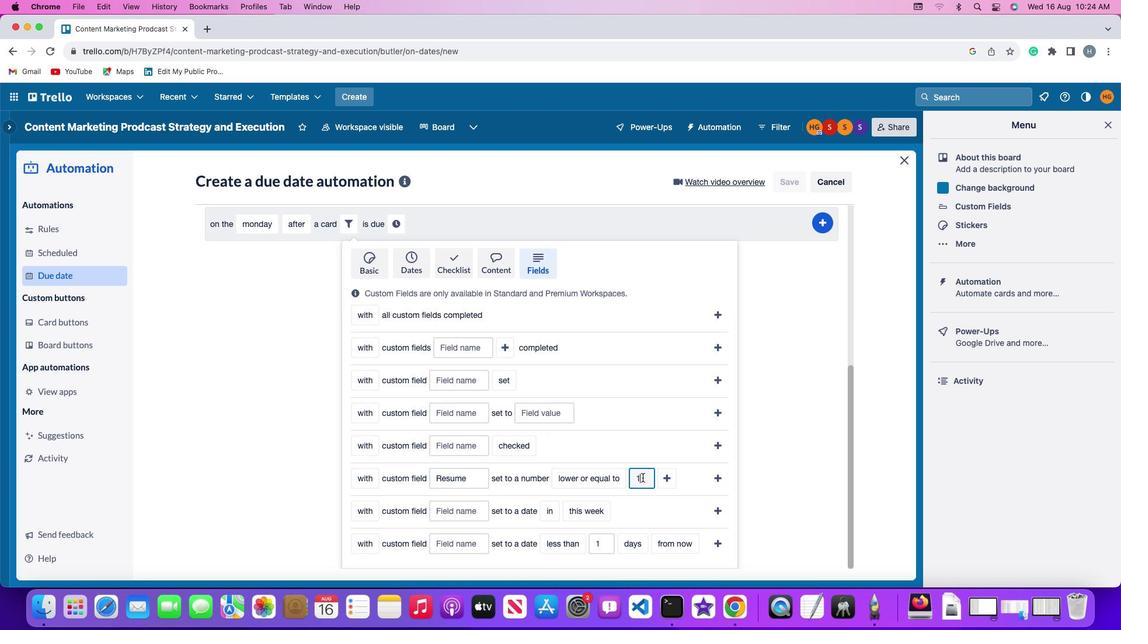 
Action: Mouse pressed left at (642, 477)
Screenshot: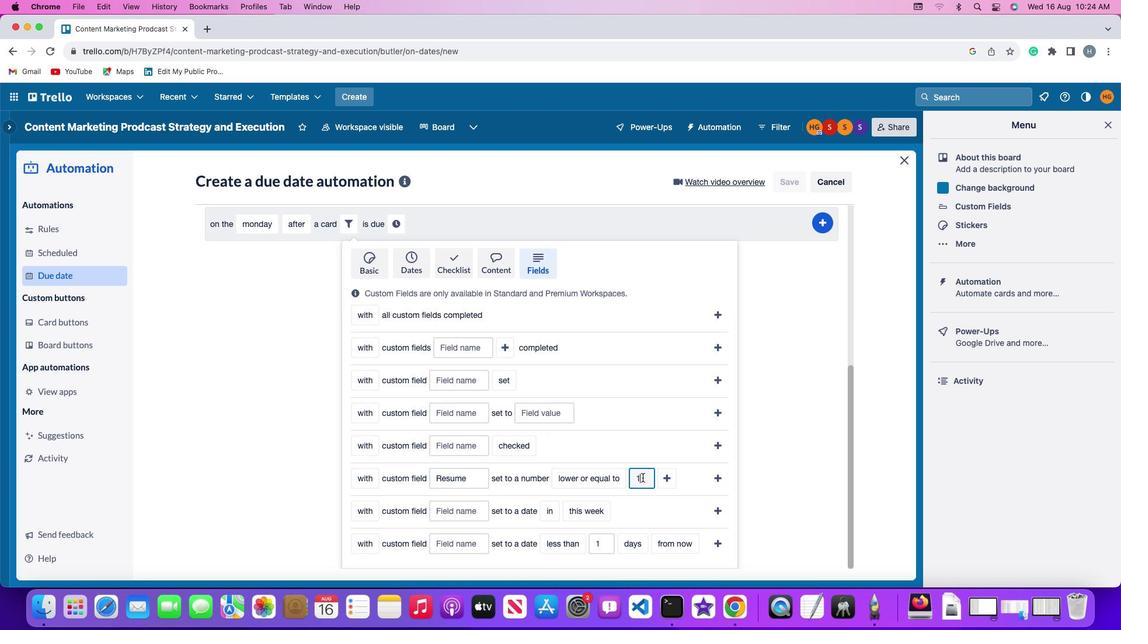 
Action: Key pressed Key.backspace
Screenshot: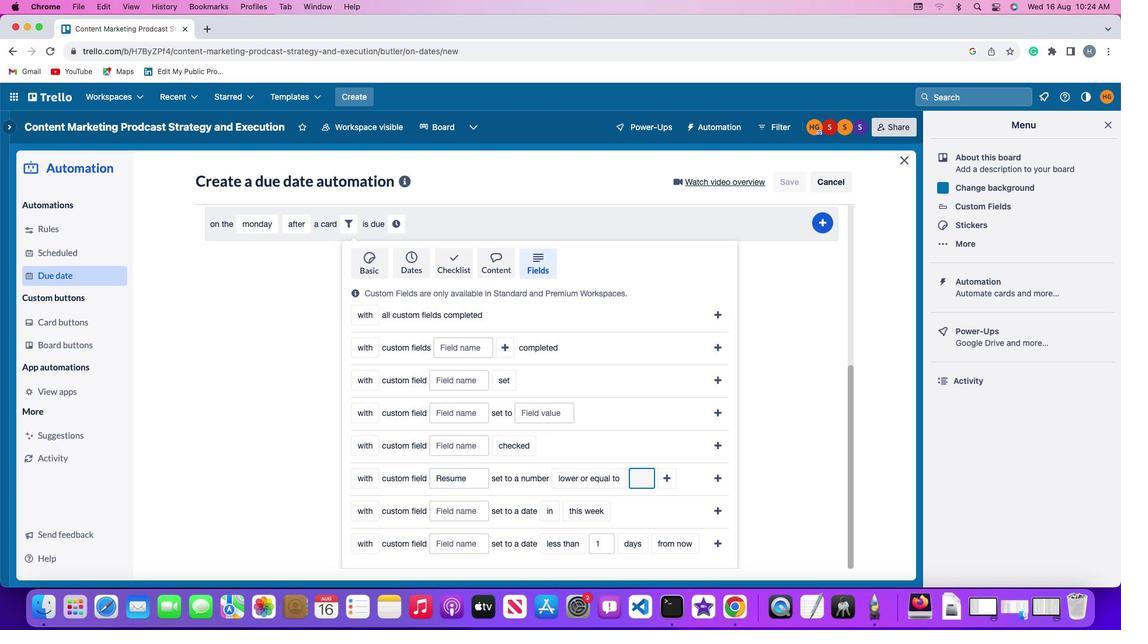 
Action: Mouse moved to (643, 476)
Screenshot: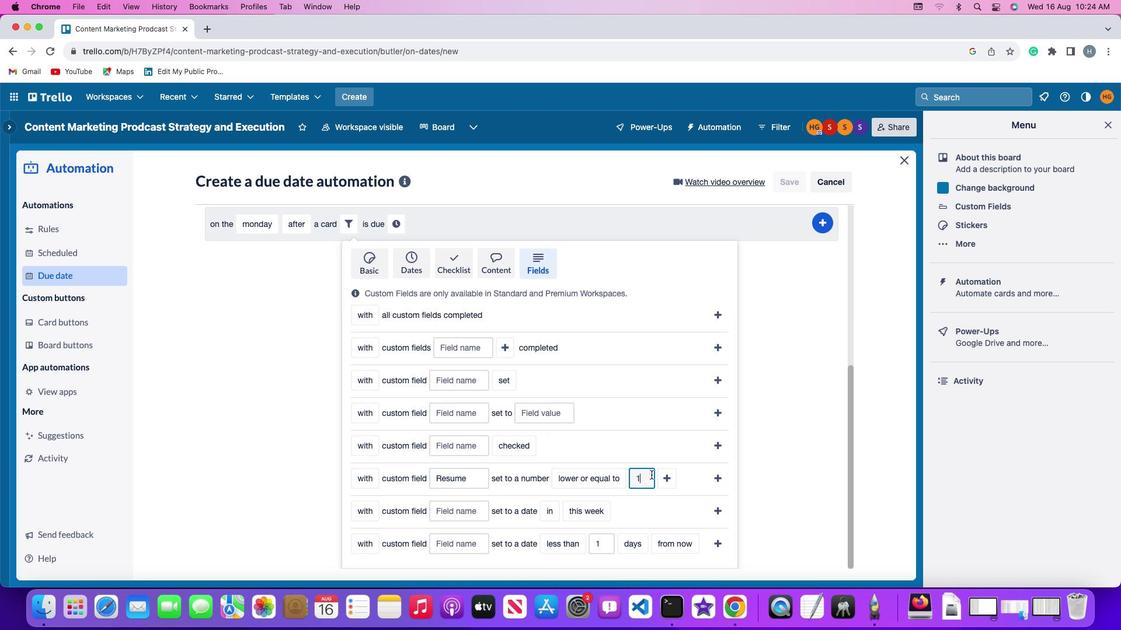 
Action: Key pressed '1'
Screenshot: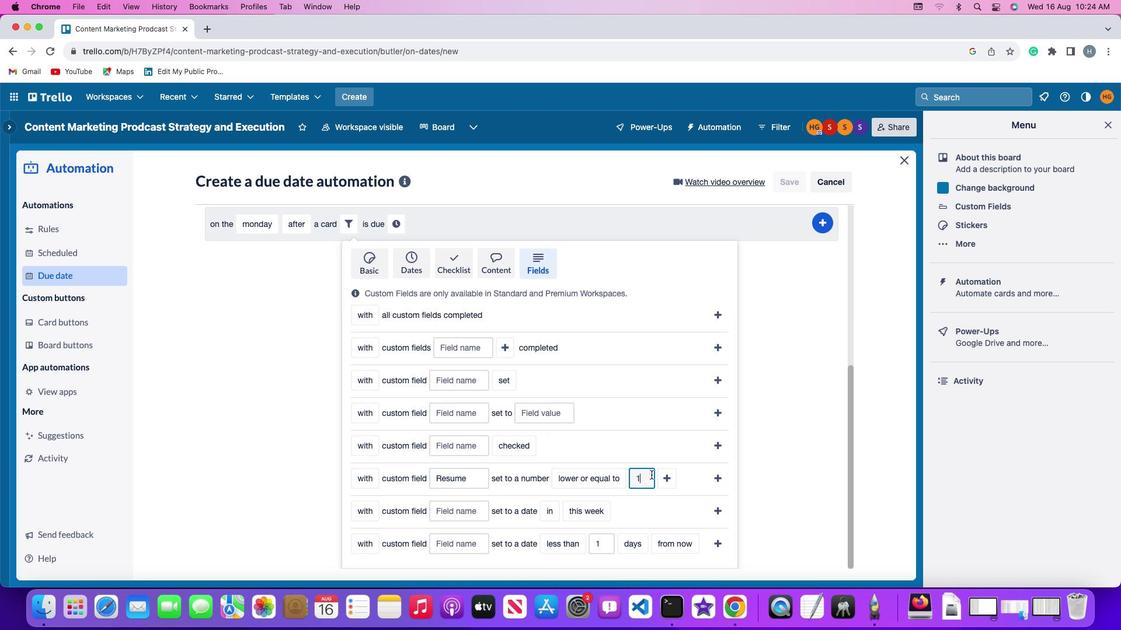 
Action: Mouse moved to (664, 473)
Screenshot: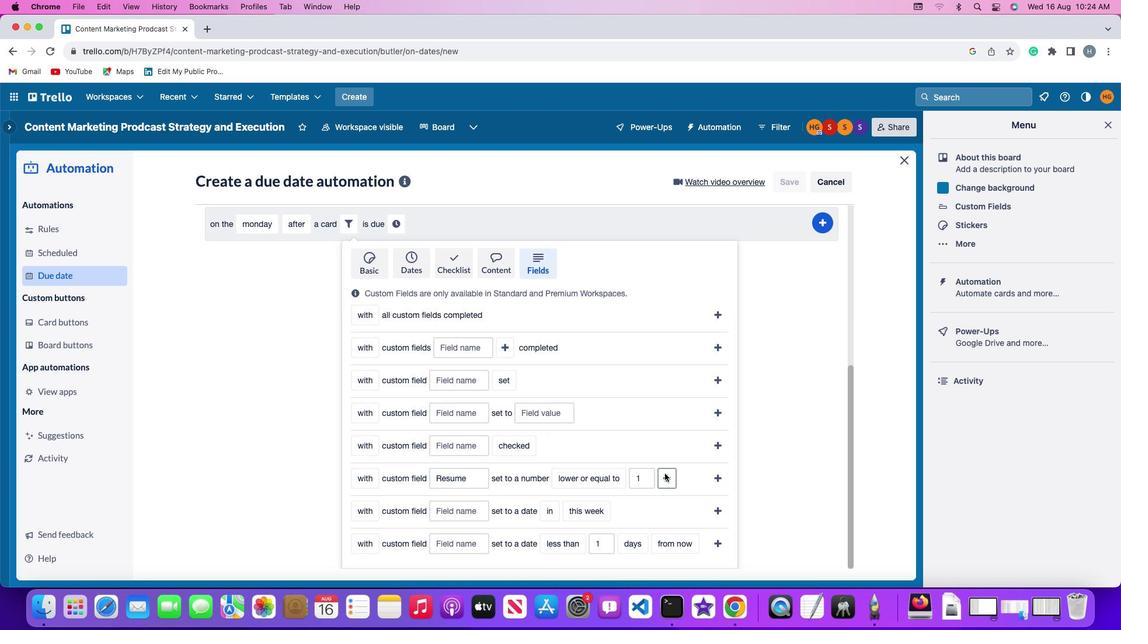 
Action: Mouse pressed left at (664, 473)
Screenshot: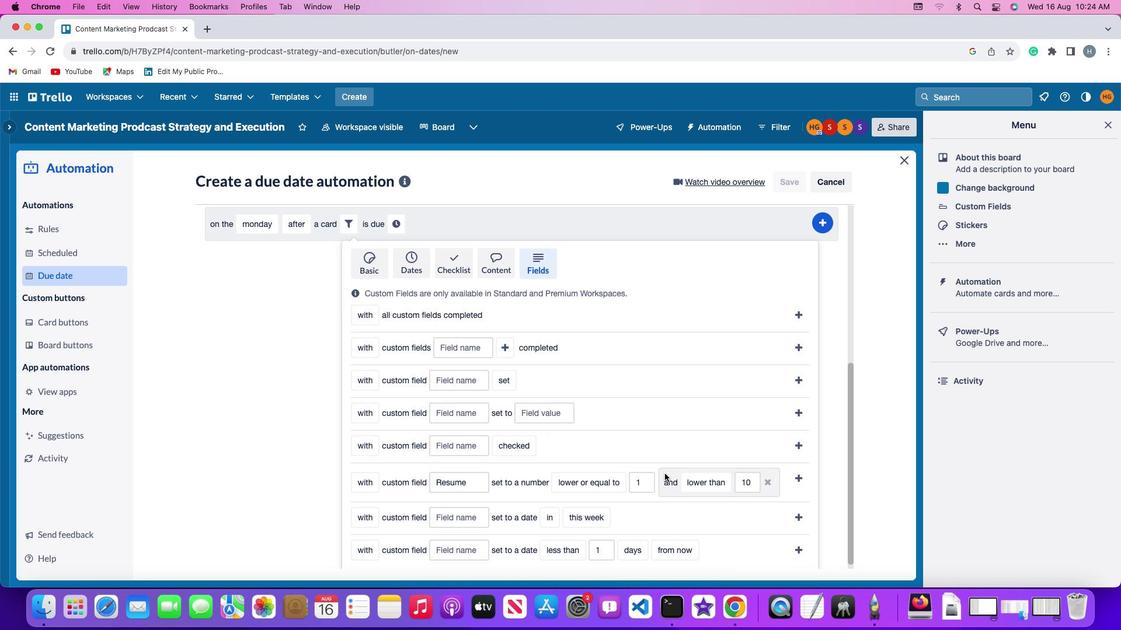
Action: Mouse moved to (705, 480)
Screenshot: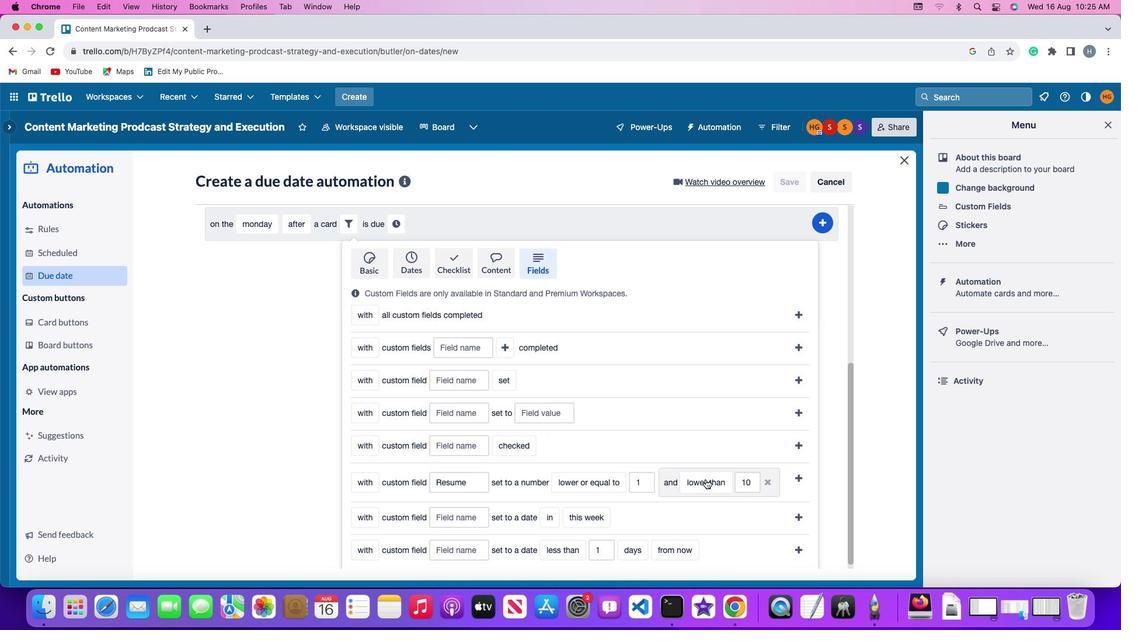 
Action: Mouse pressed left at (705, 480)
Screenshot: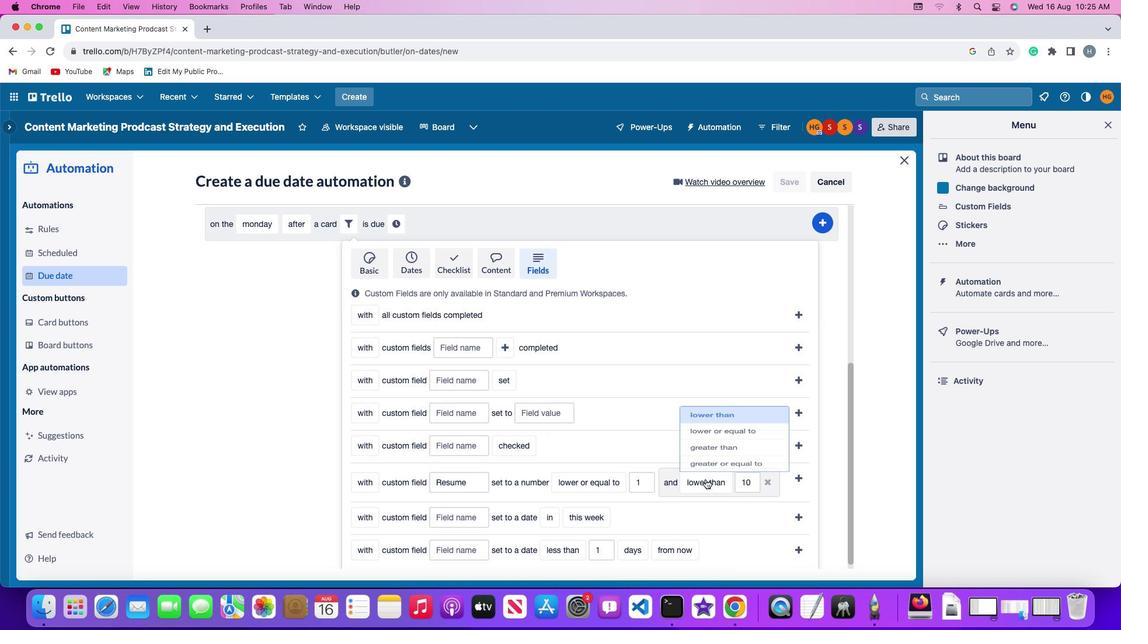 
Action: Mouse moved to (705, 462)
Screenshot: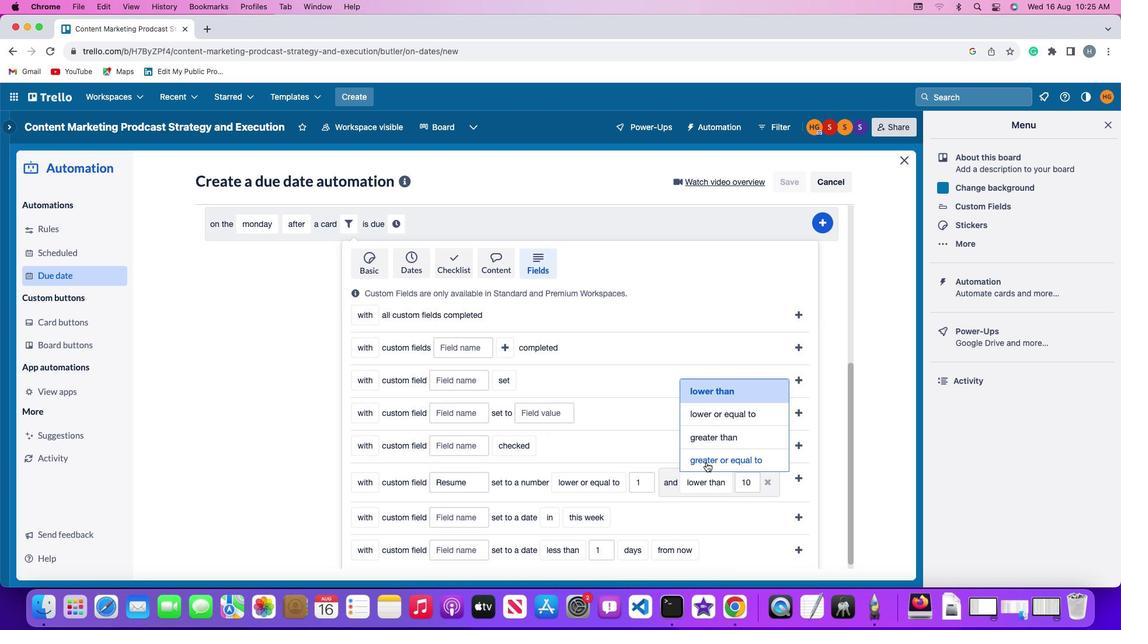 
Action: Mouse pressed left at (705, 462)
Screenshot: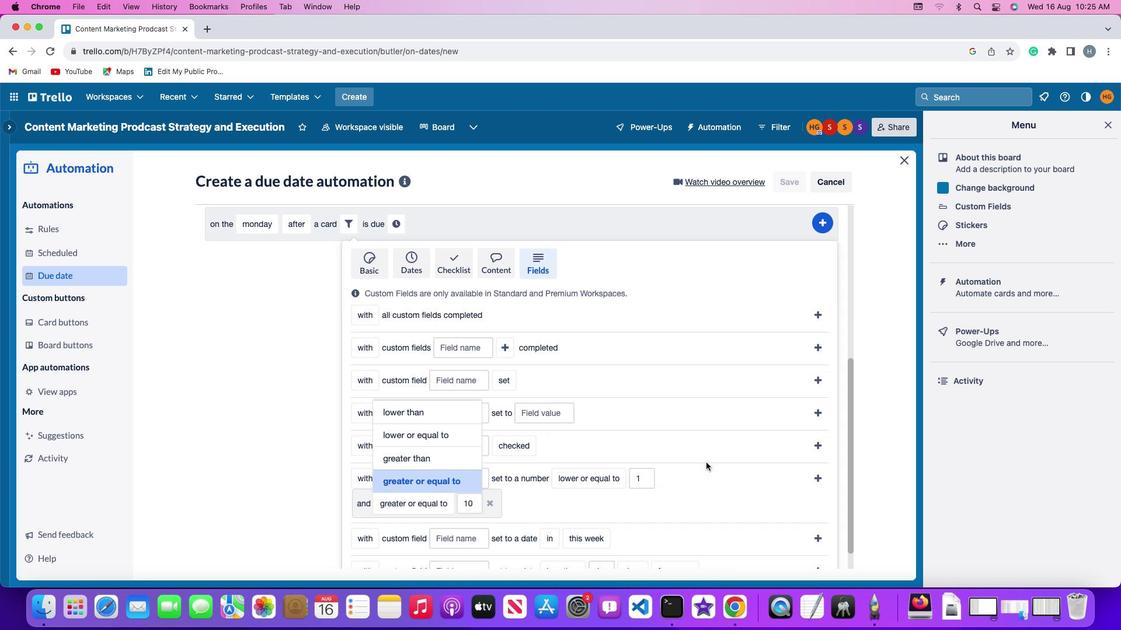 
Action: Mouse moved to (473, 502)
Screenshot: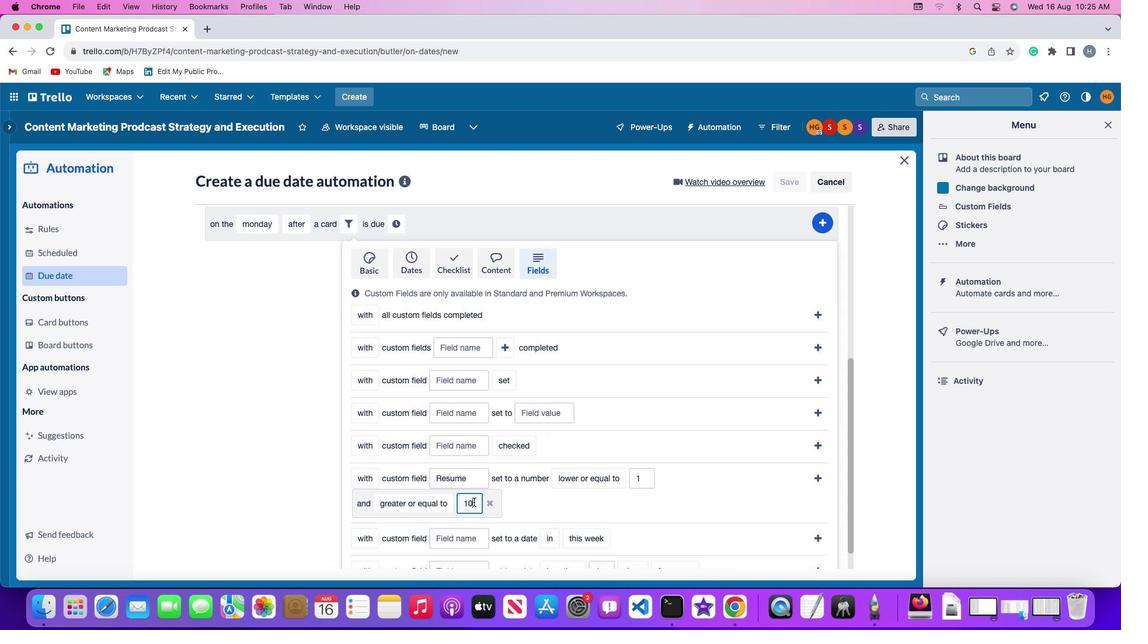 
Action: Mouse pressed left at (473, 502)
Screenshot: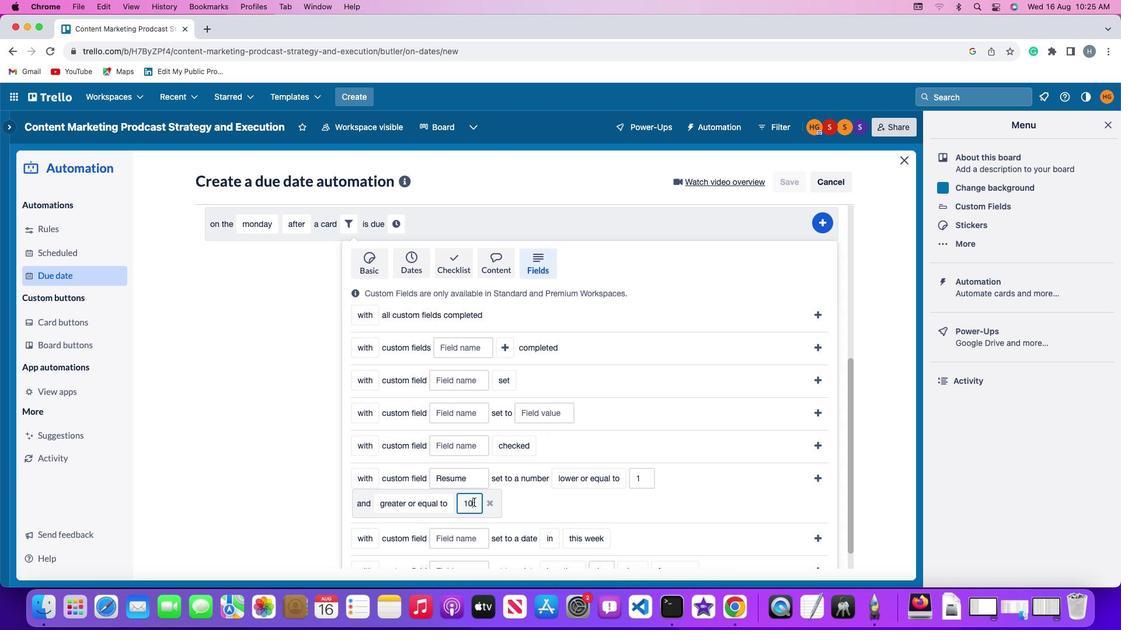 
Action: Mouse moved to (474, 502)
Screenshot: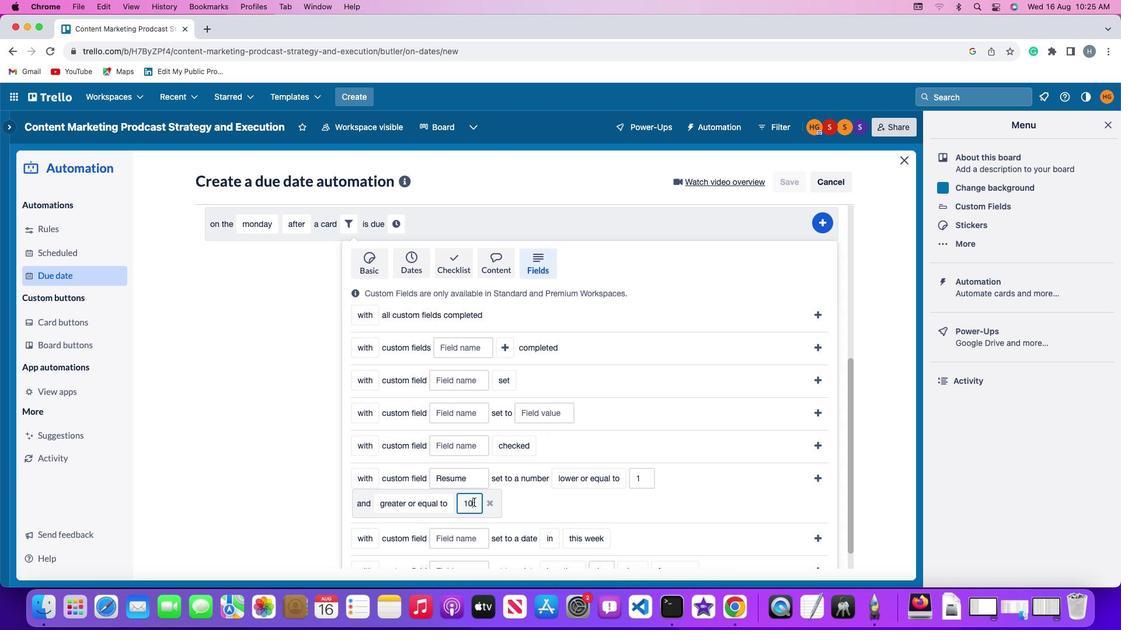 
Action: Key pressed Key.backspaceKey.backspace'1'
Screenshot: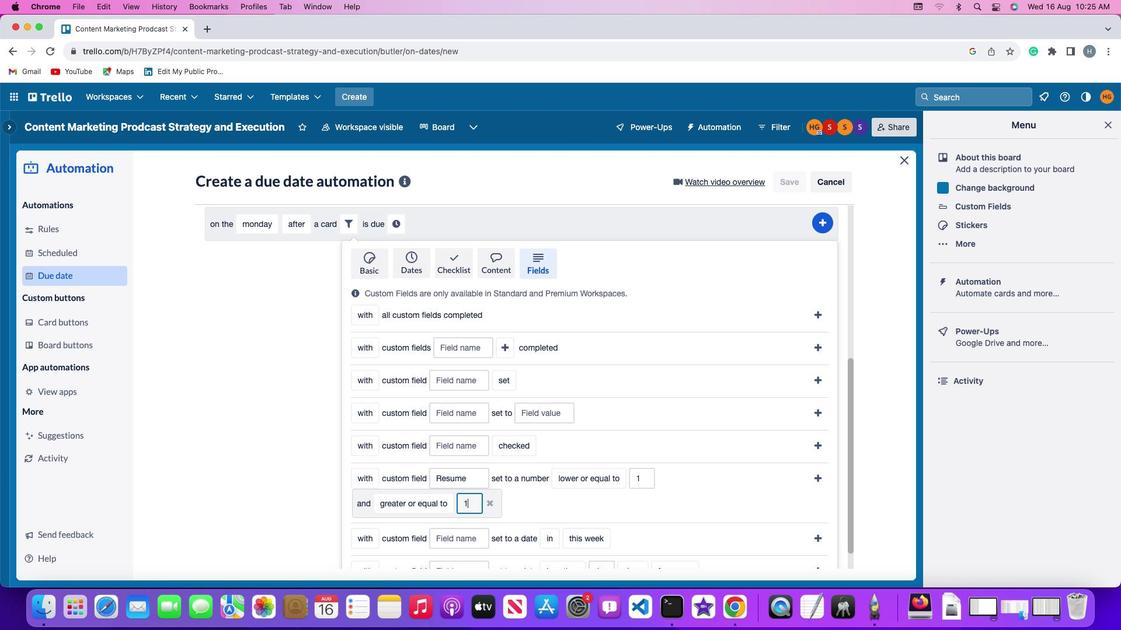 
Action: Mouse moved to (474, 502)
Screenshot: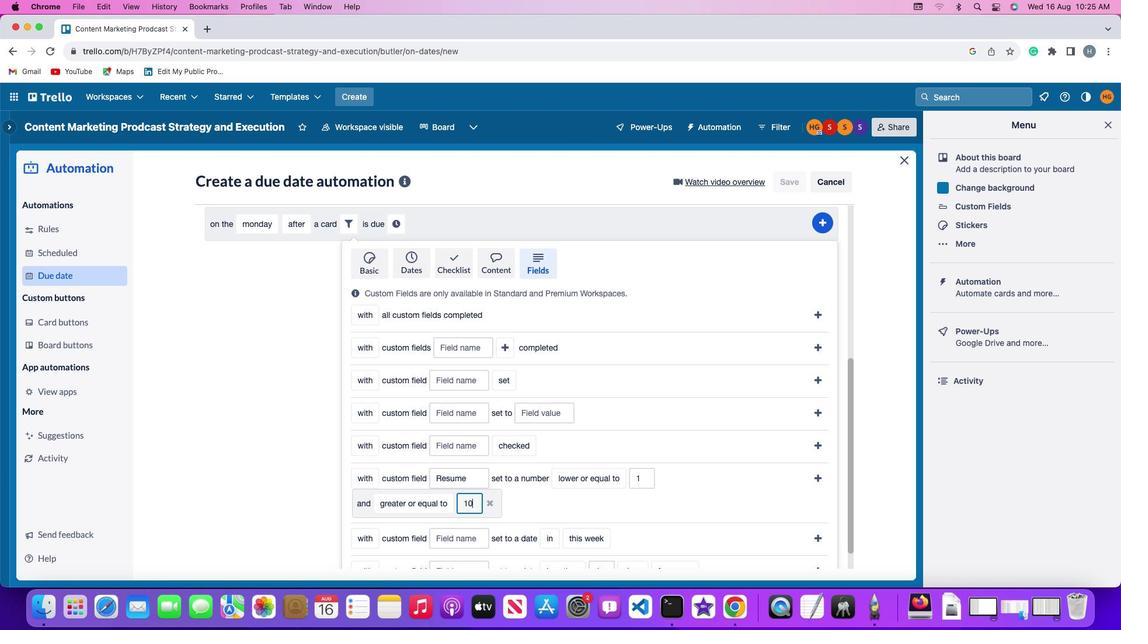 
Action: Key pressed '0'
Screenshot: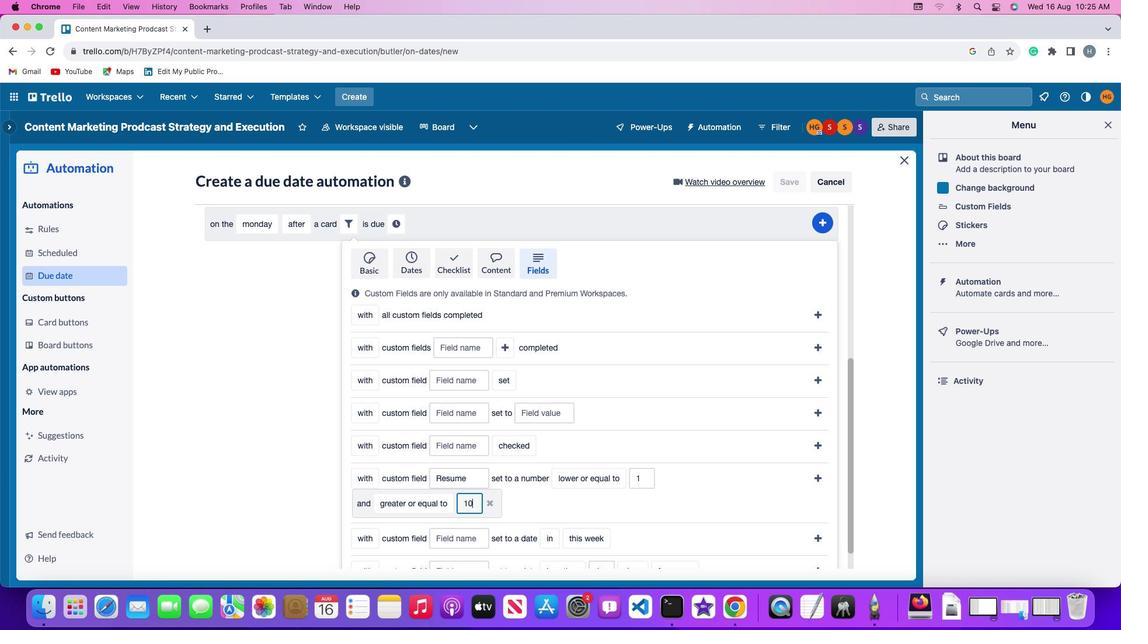 
Action: Mouse moved to (822, 475)
Screenshot: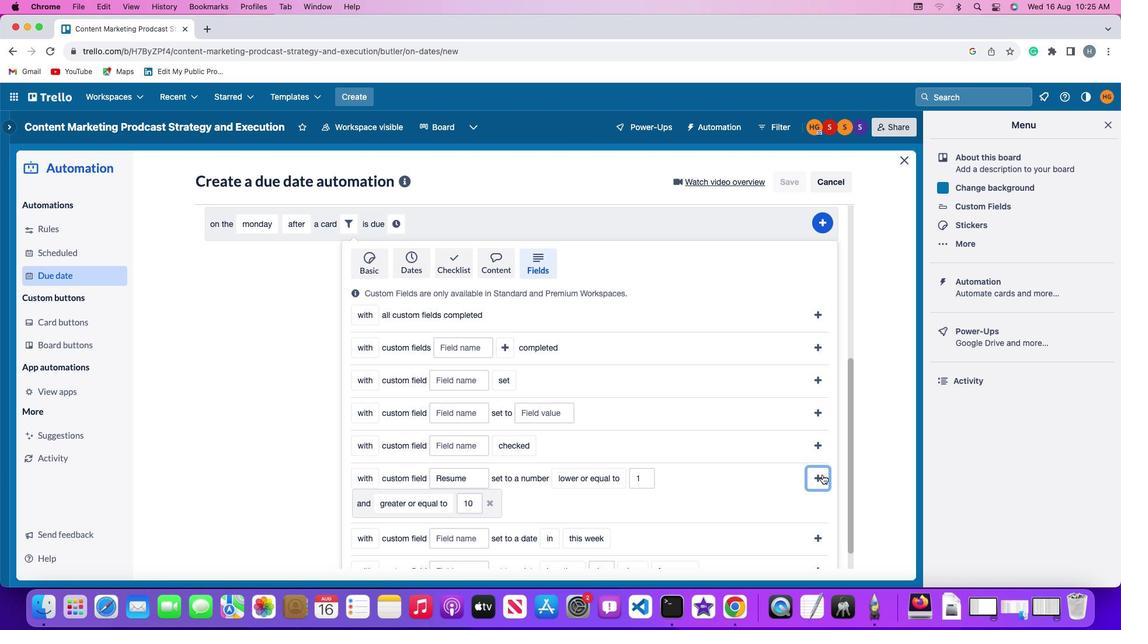 
Action: Mouse pressed left at (822, 475)
Screenshot: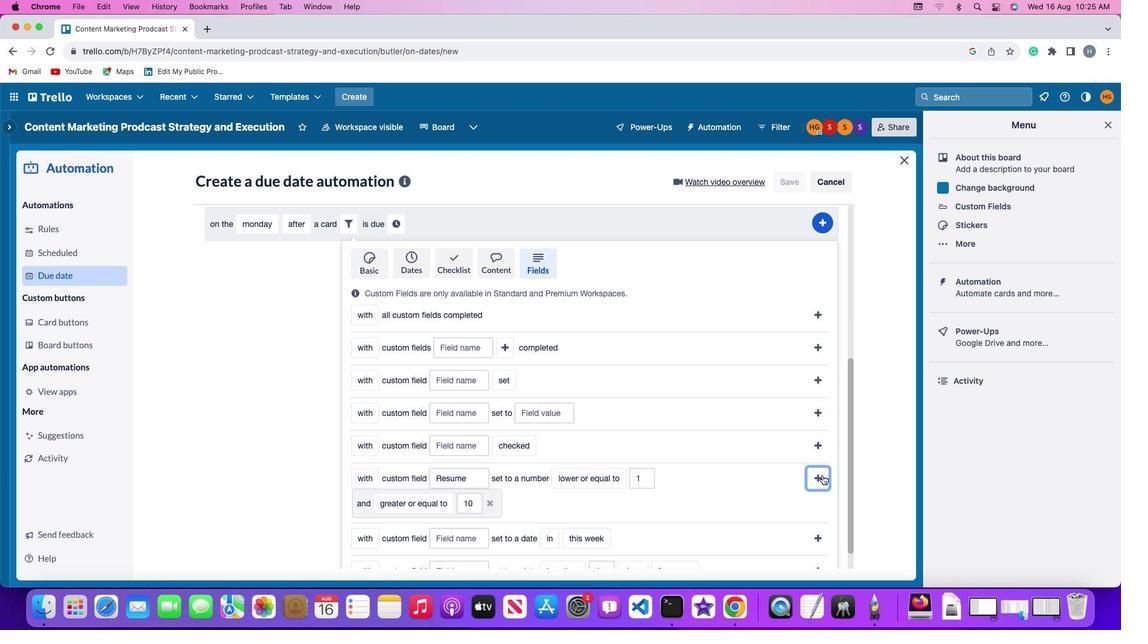 
Action: Mouse moved to (748, 513)
Screenshot: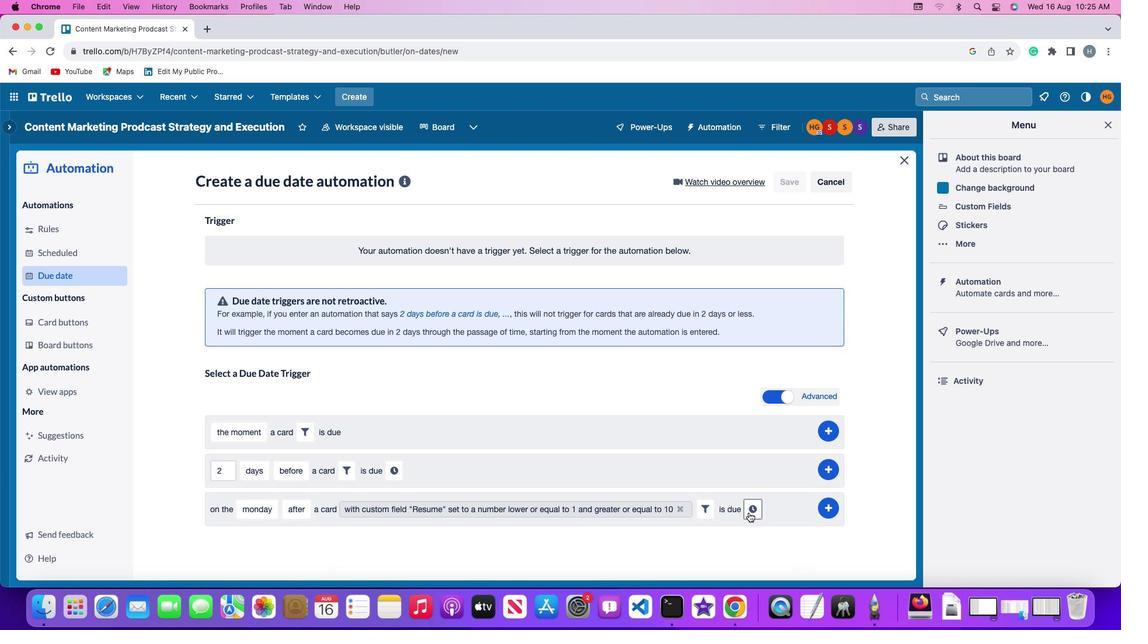 
Action: Mouse pressed left at (748, 513)
Screenshot: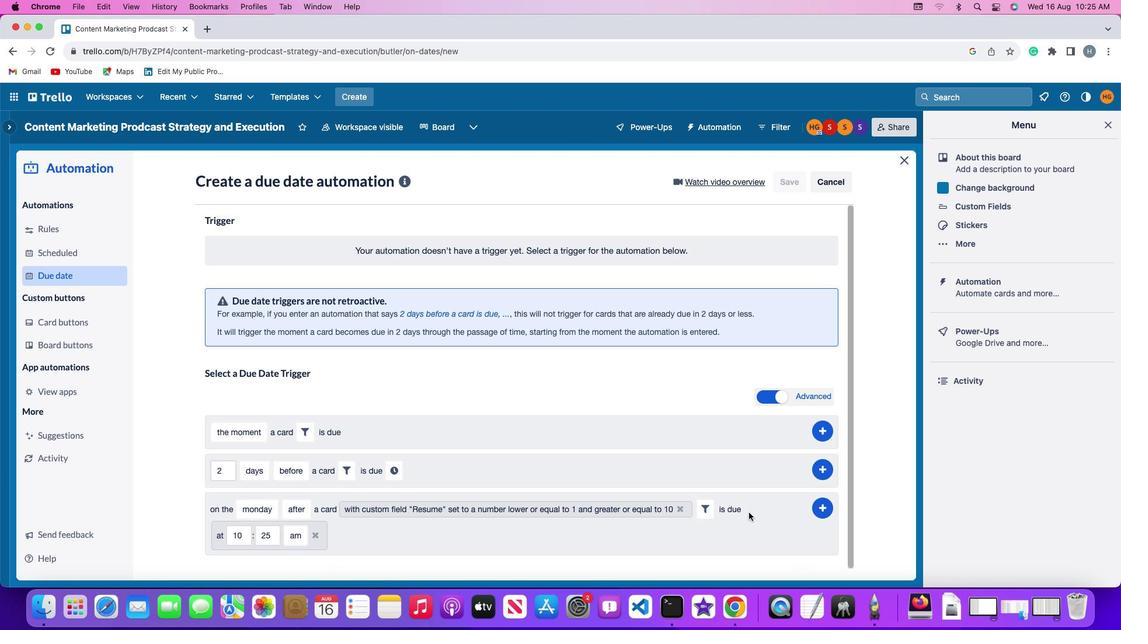 
Action: Mouse moved to (245, 536)
Screenshot: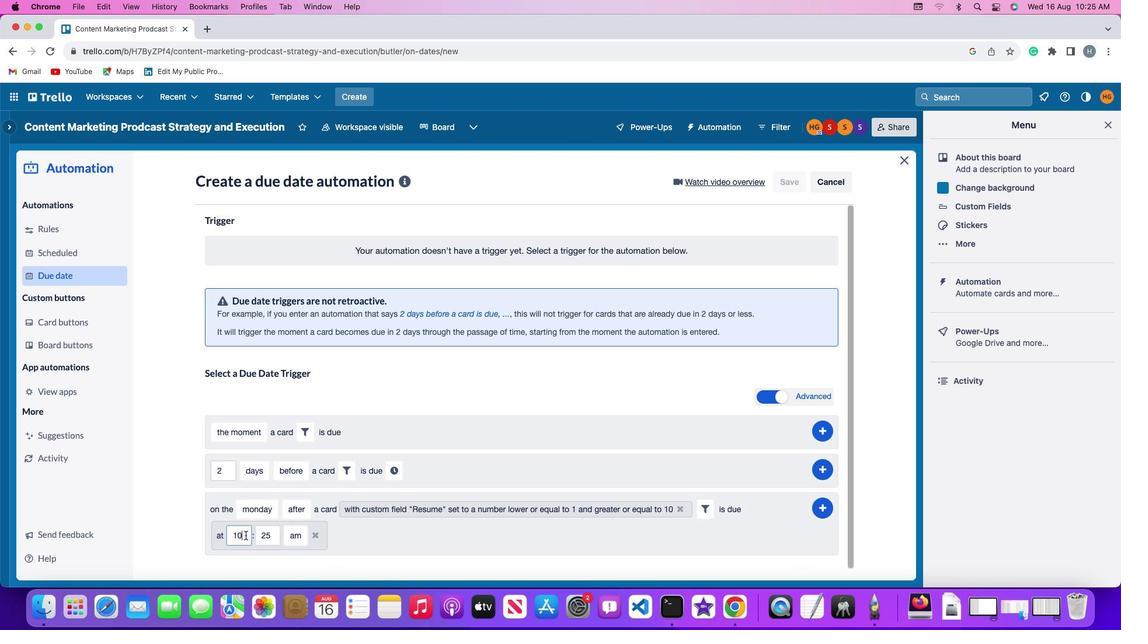 
Action: Mouse pressed left at (245, 536)
Screenshot: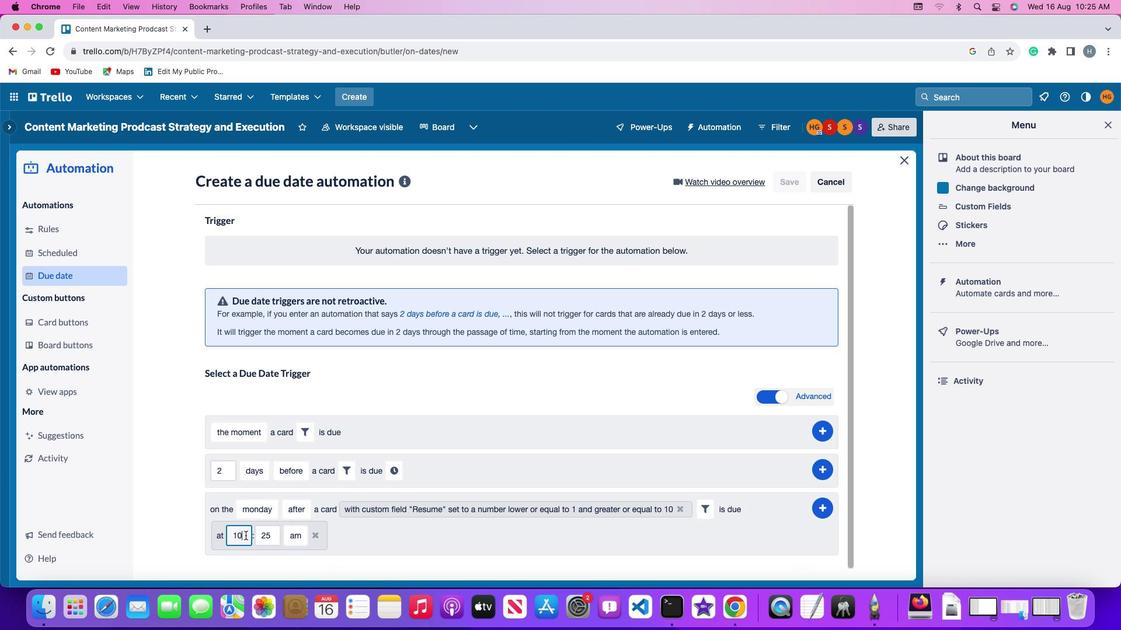 
Action: Mouse moved to (245, 536)
Screenshot: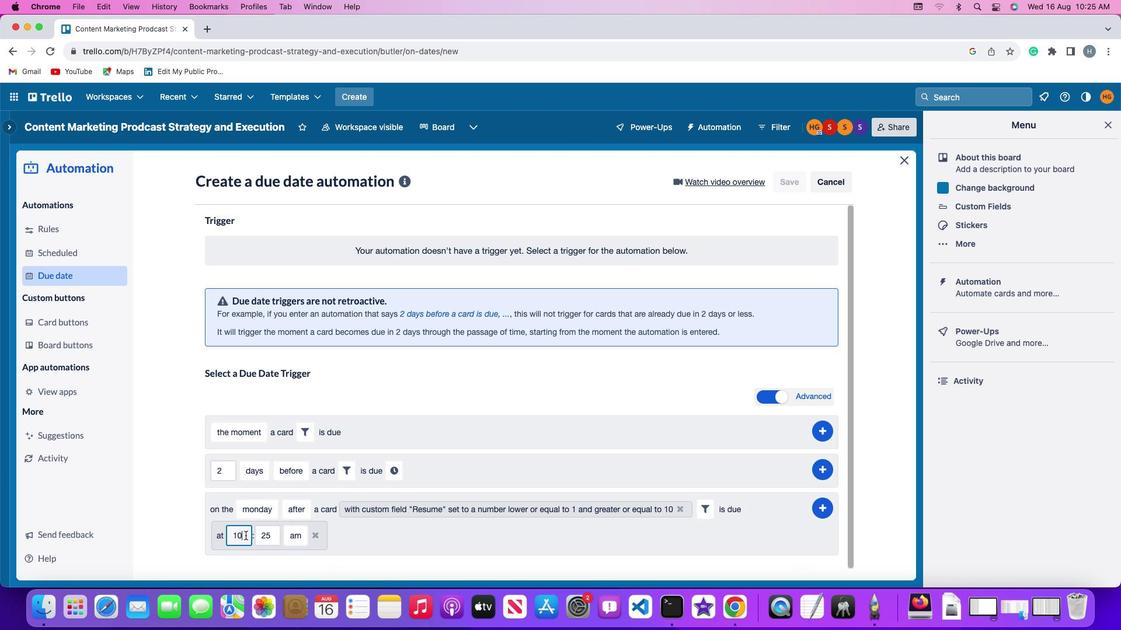 
Action: Key pressed Key.backspaceKey.backspace'1''1'
Screenshot: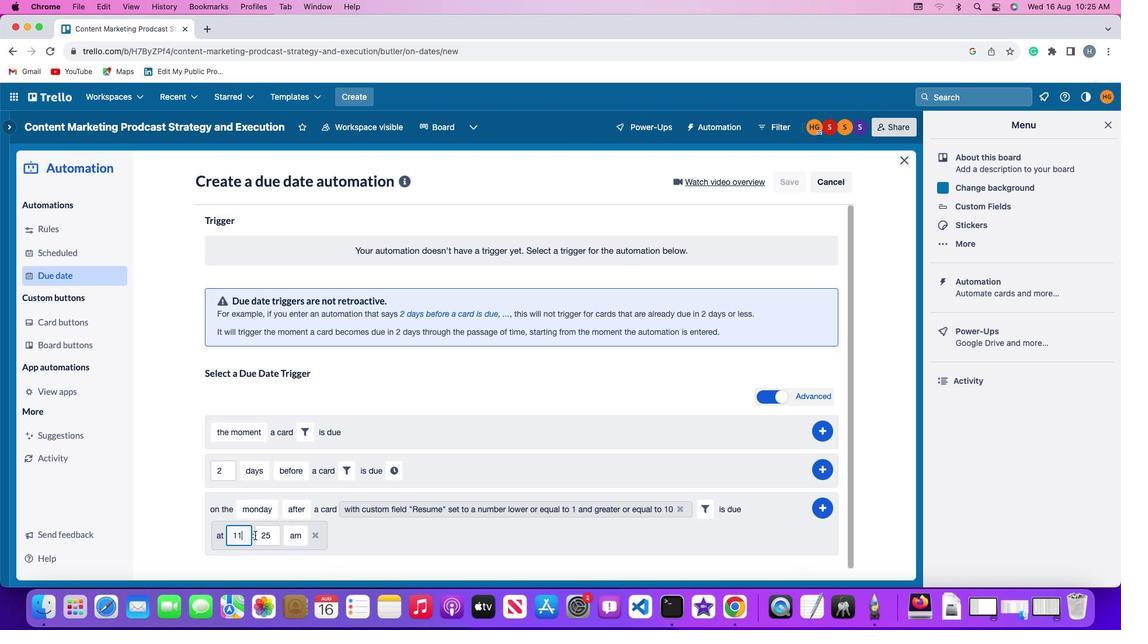 
Action: Mouse moved to (275, 536)
Screenshot: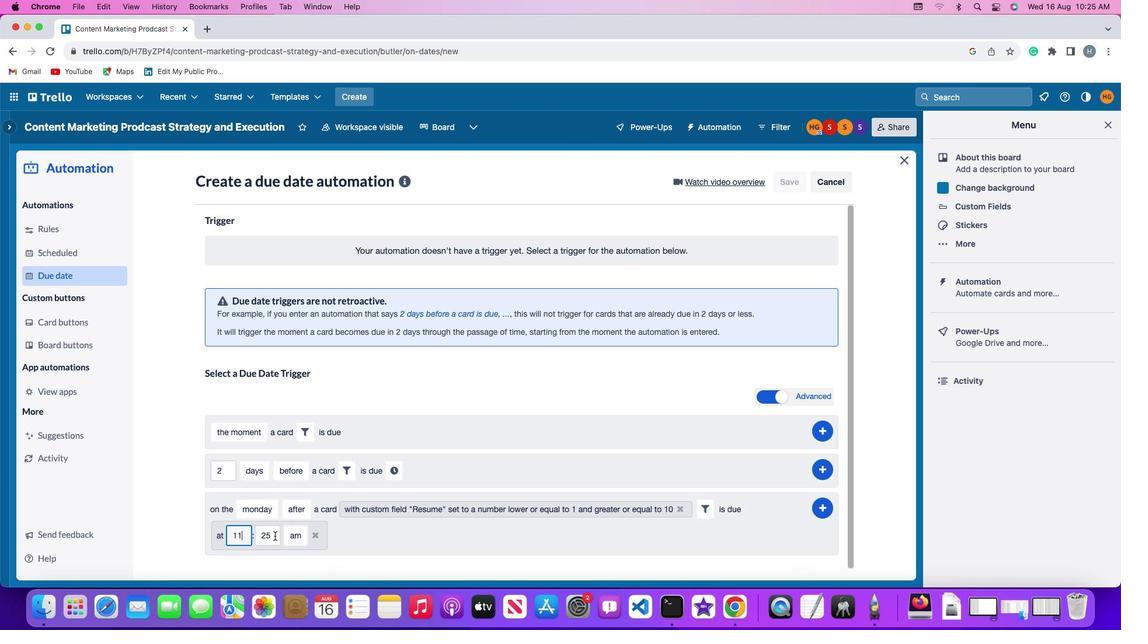 
Action: Mouse pressed left at (275, 536)
Screenshot: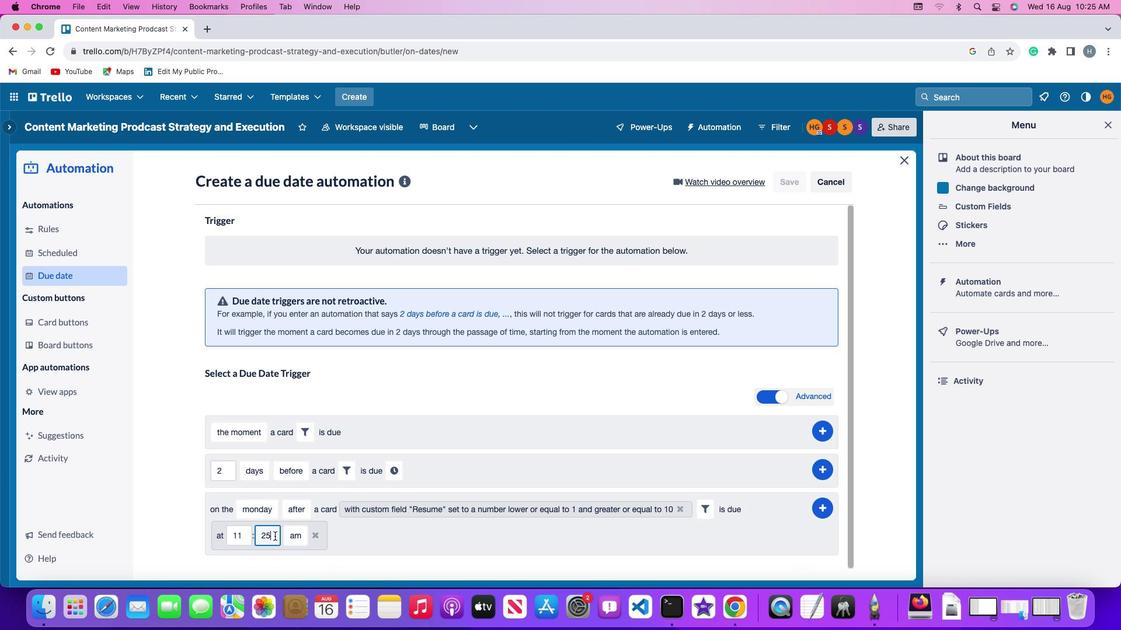 
Action: Key pressed Key.backspaceKey.backspace'0''0'
Screenshot: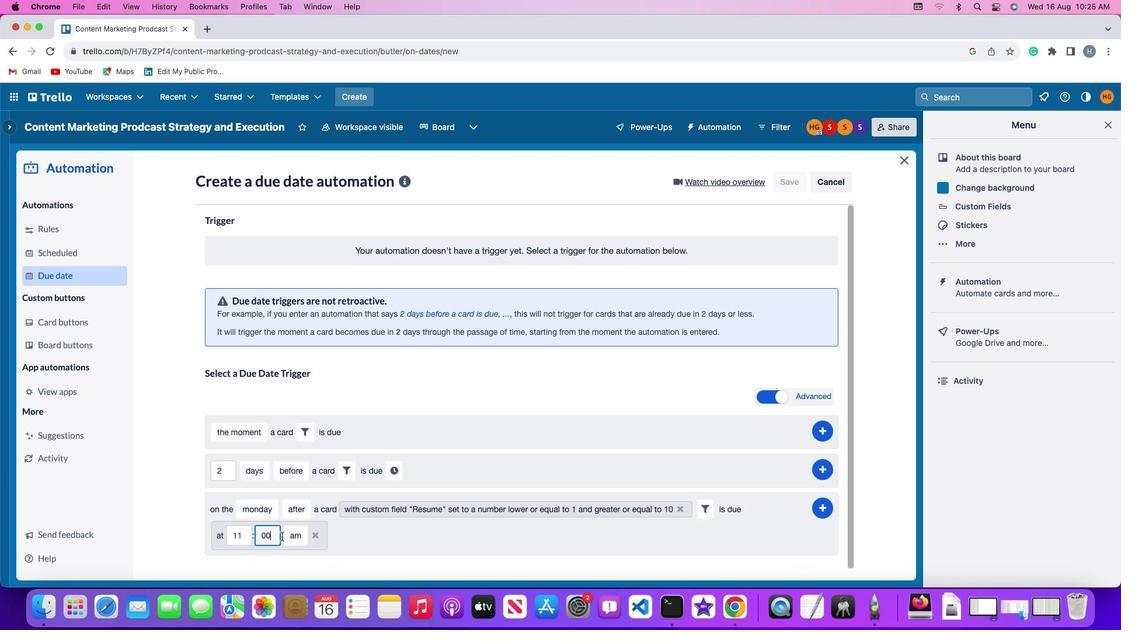 
Action: Mouse moved to (291, 537)
Screenshot: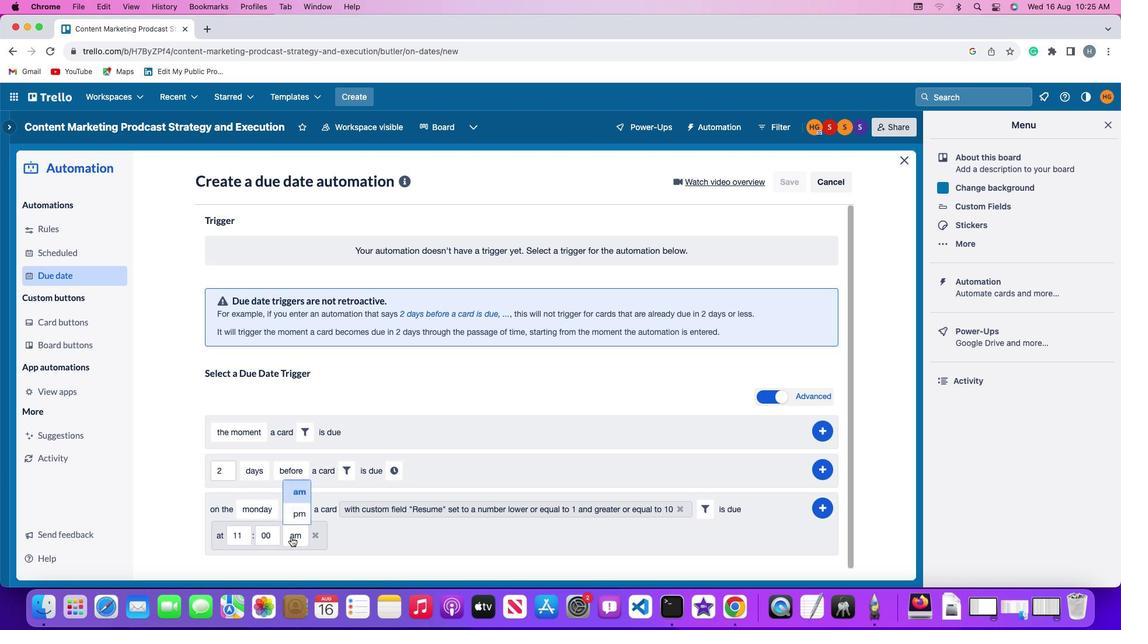 
Action: Mouse pressed left at (291, 537)
Screenshot: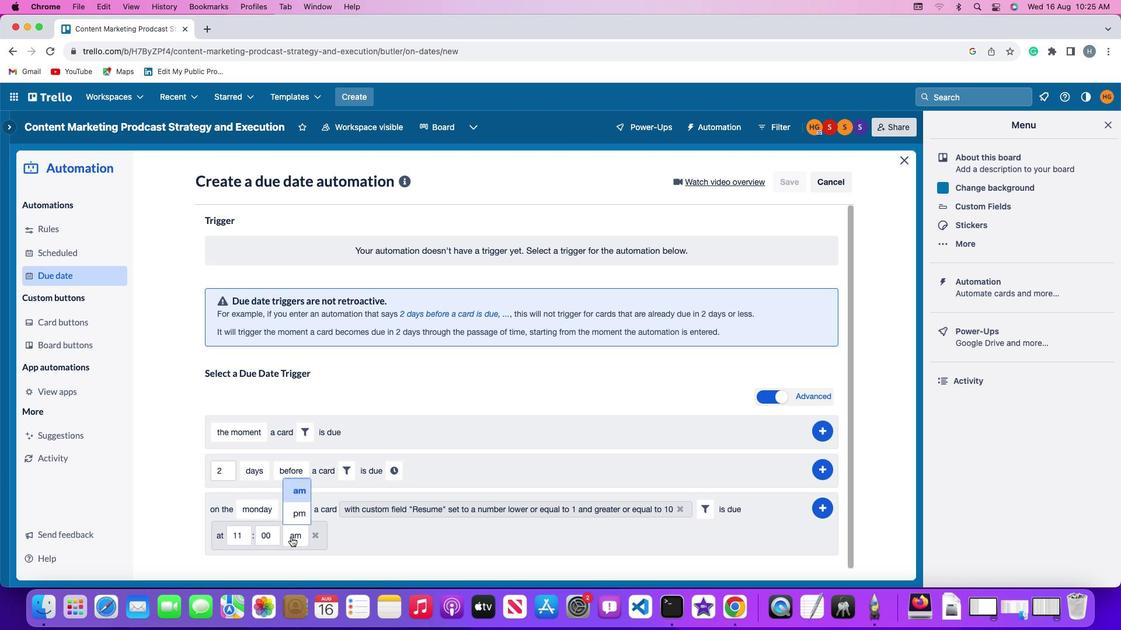
Action: Mouse moved to (301, 490)
Screenshot: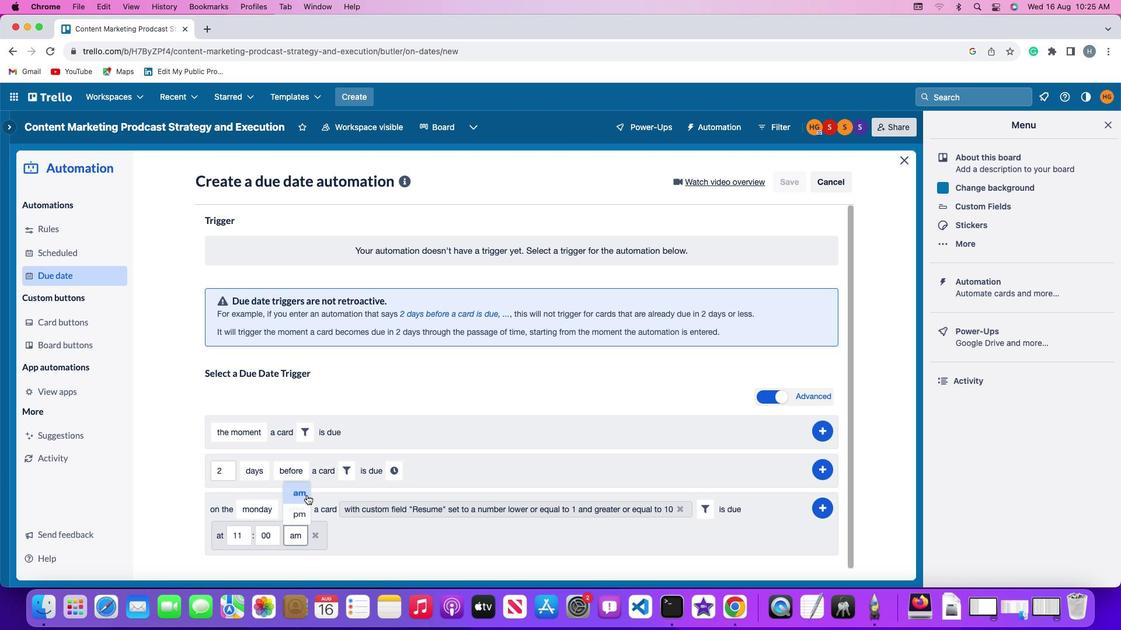 
Action: Mouse pressed left at (301, 490)
Screenshot: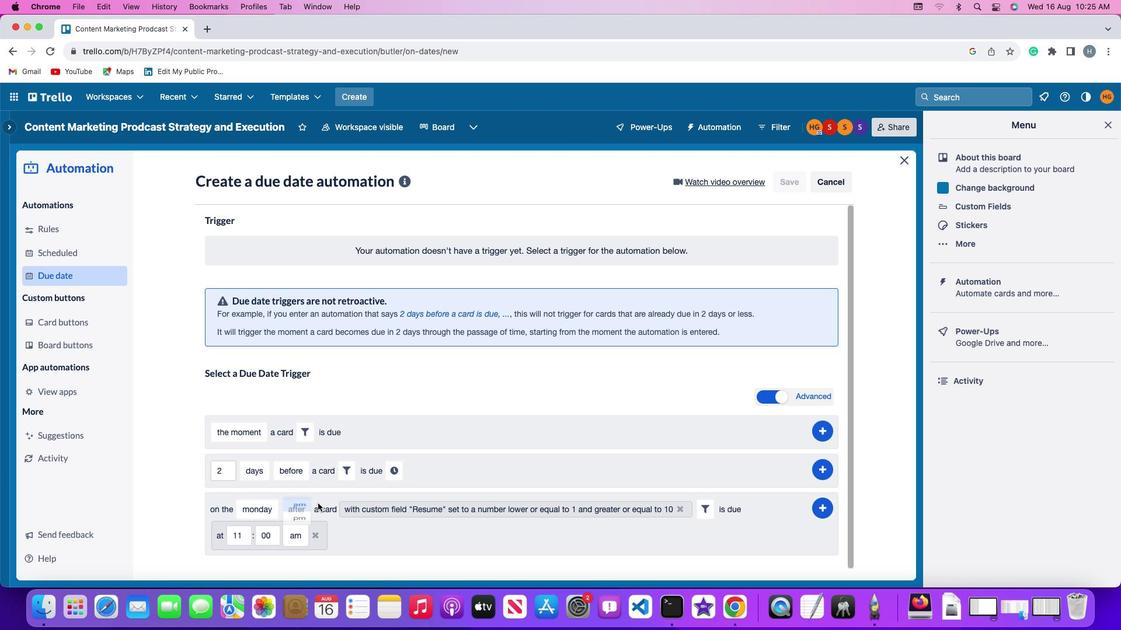 
Action: Mouse moved to (826, 508)
Screenshot: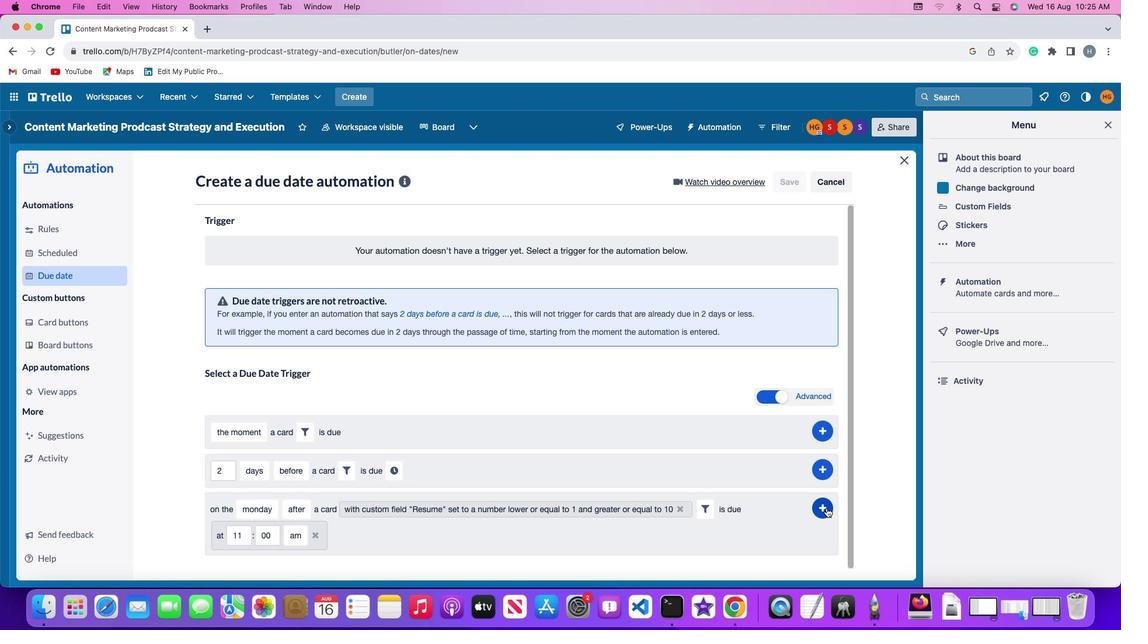 
Action: Mouse pressed left at (826, 508)
Screenshot: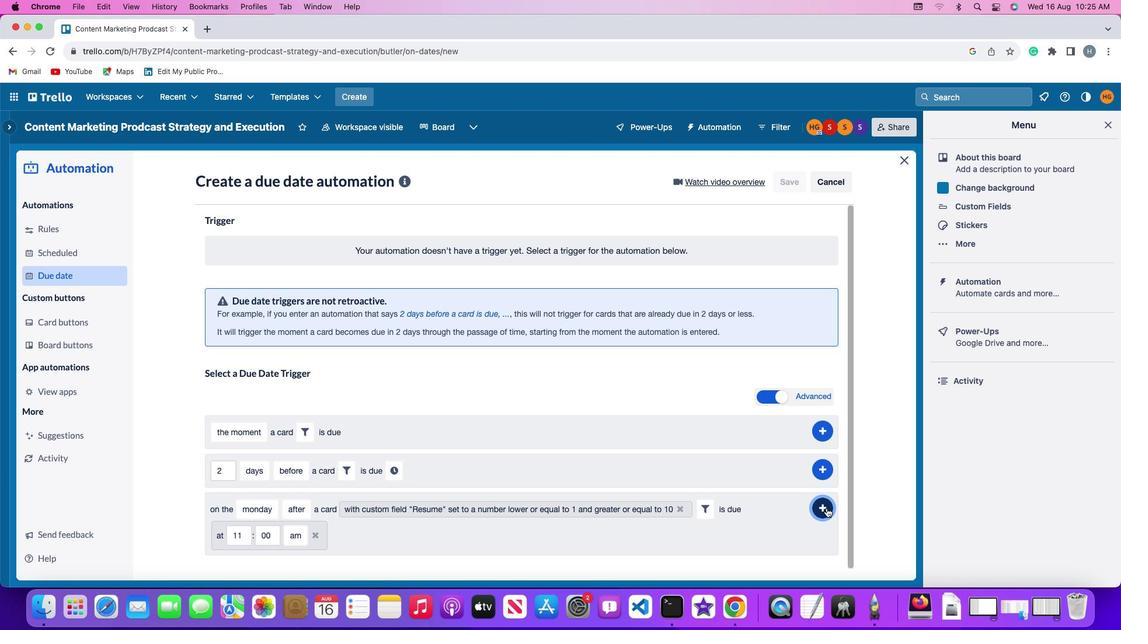 
Action: Mouse moved to (869, 424)
Screenshot: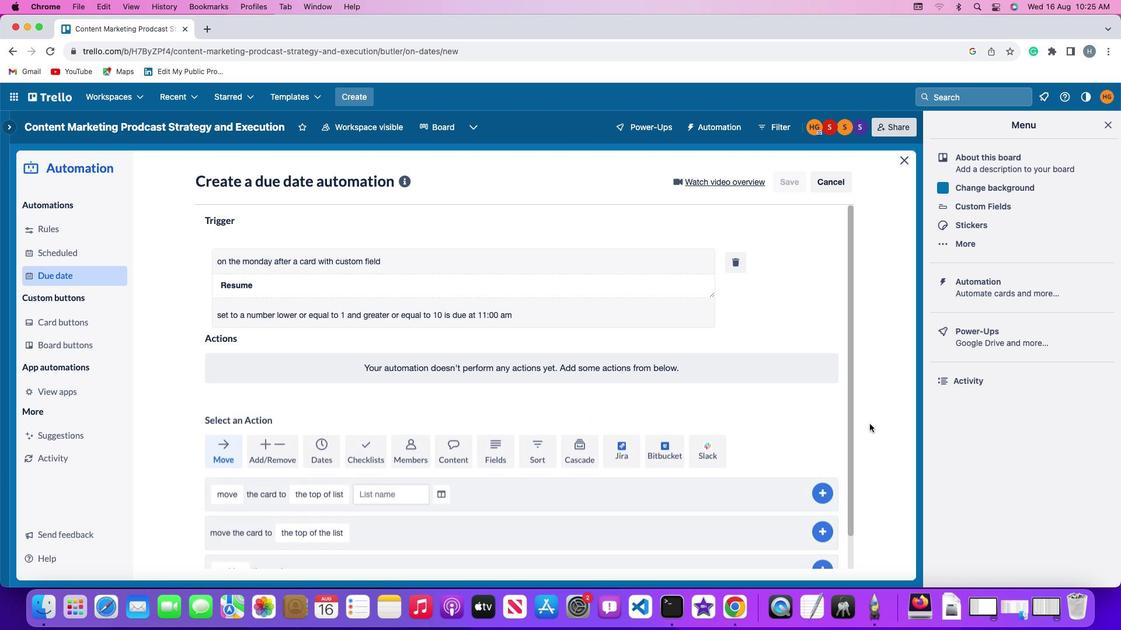 
